 Task: Check the sale-to-list ratio of open concept kitchen in the last 5 years.
Action: Mouse moved to (1076, 266)
Screenshot: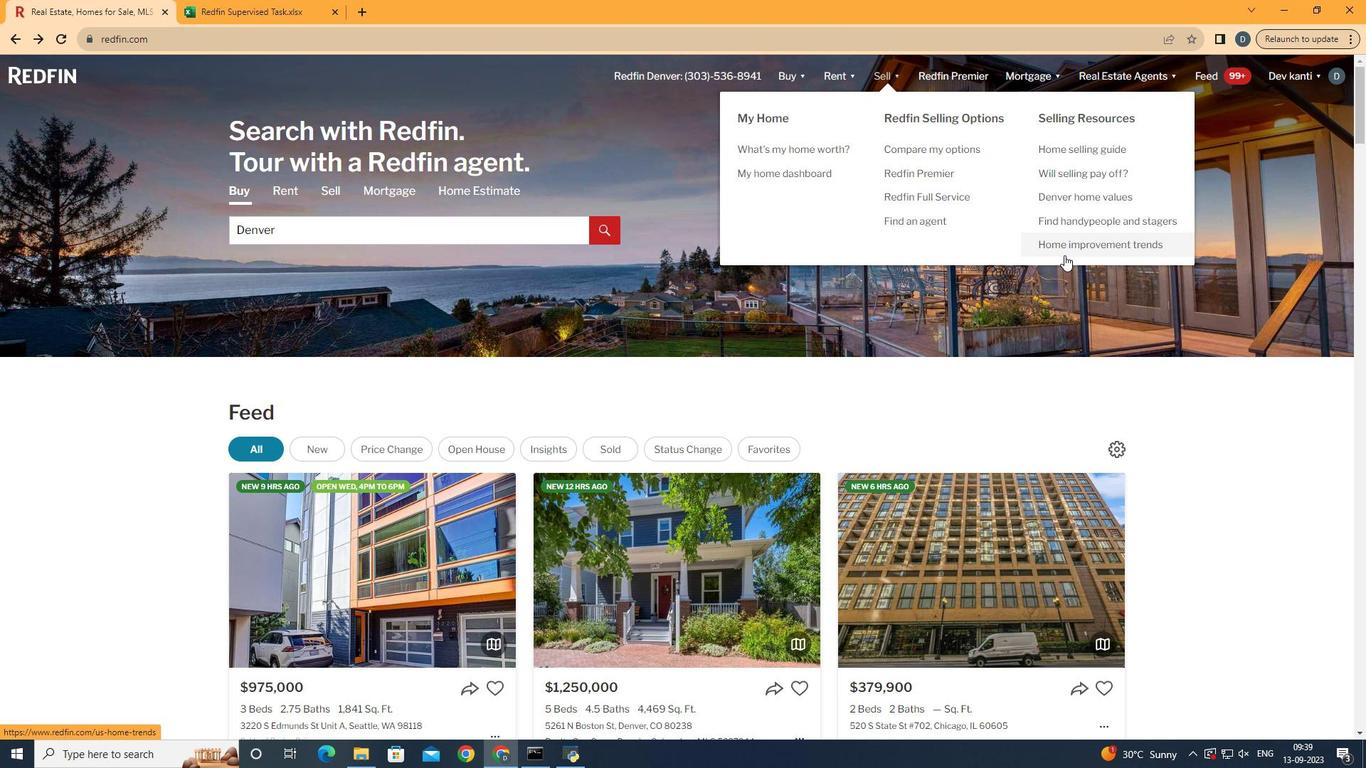 
Action: Mouse pressed left at (1076, 266)
Screenshot: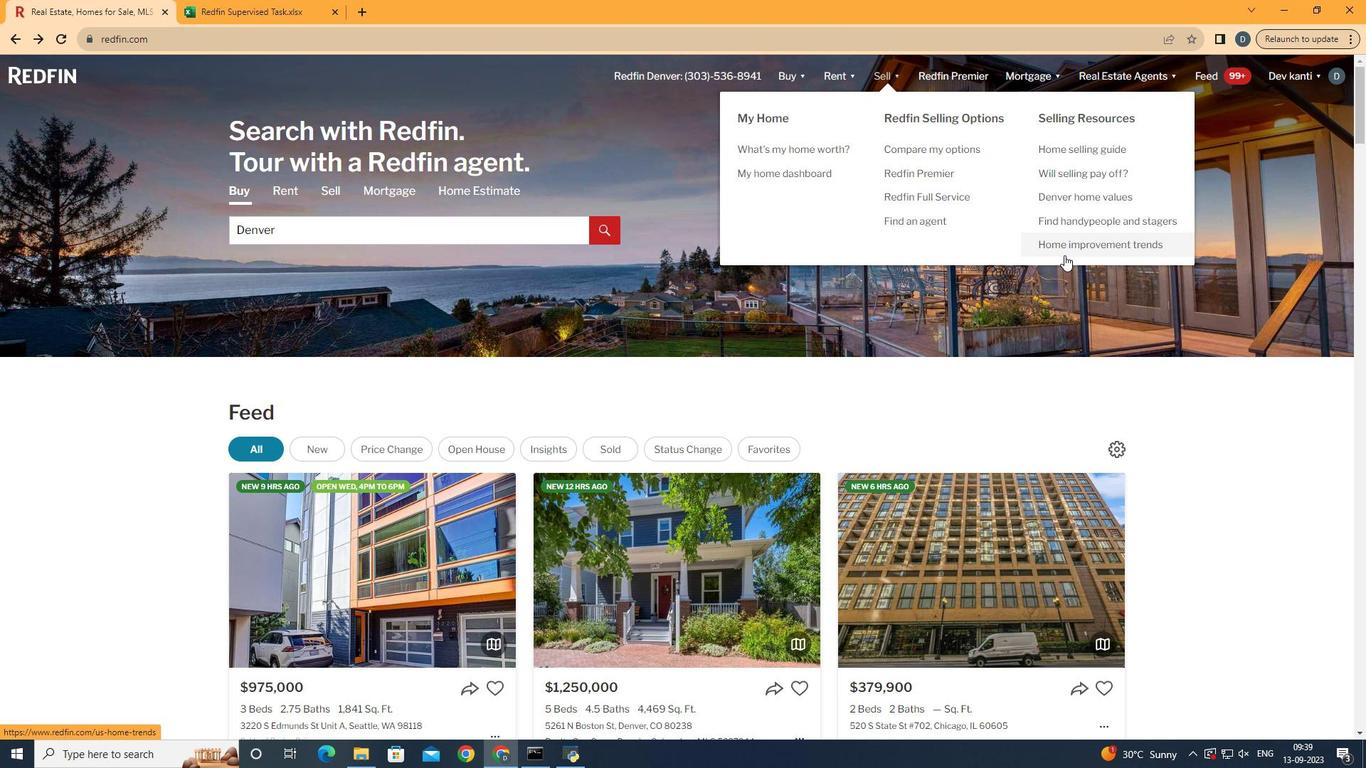 
Action: Mouse moved to (363, 281)
Screenshot: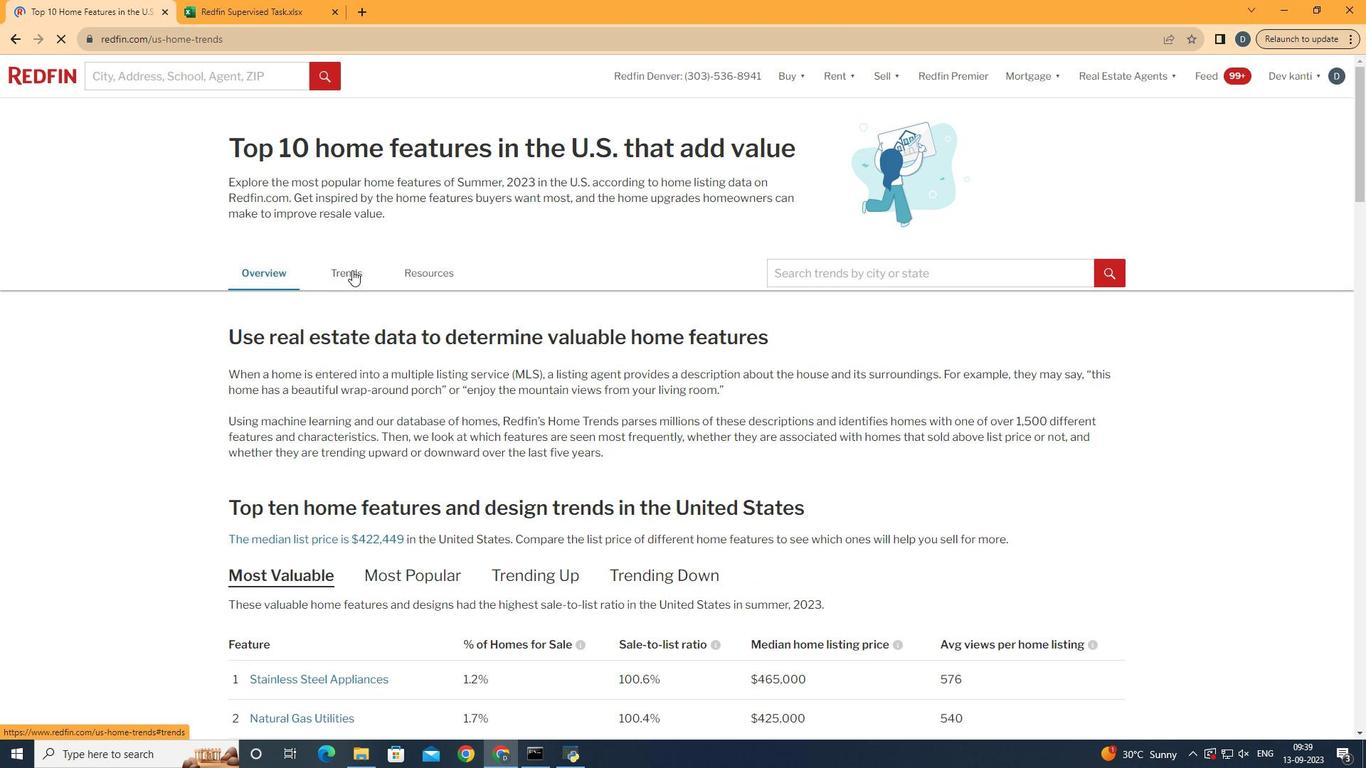
Action: Mouse pressed left at (363, 281)
Screenshot: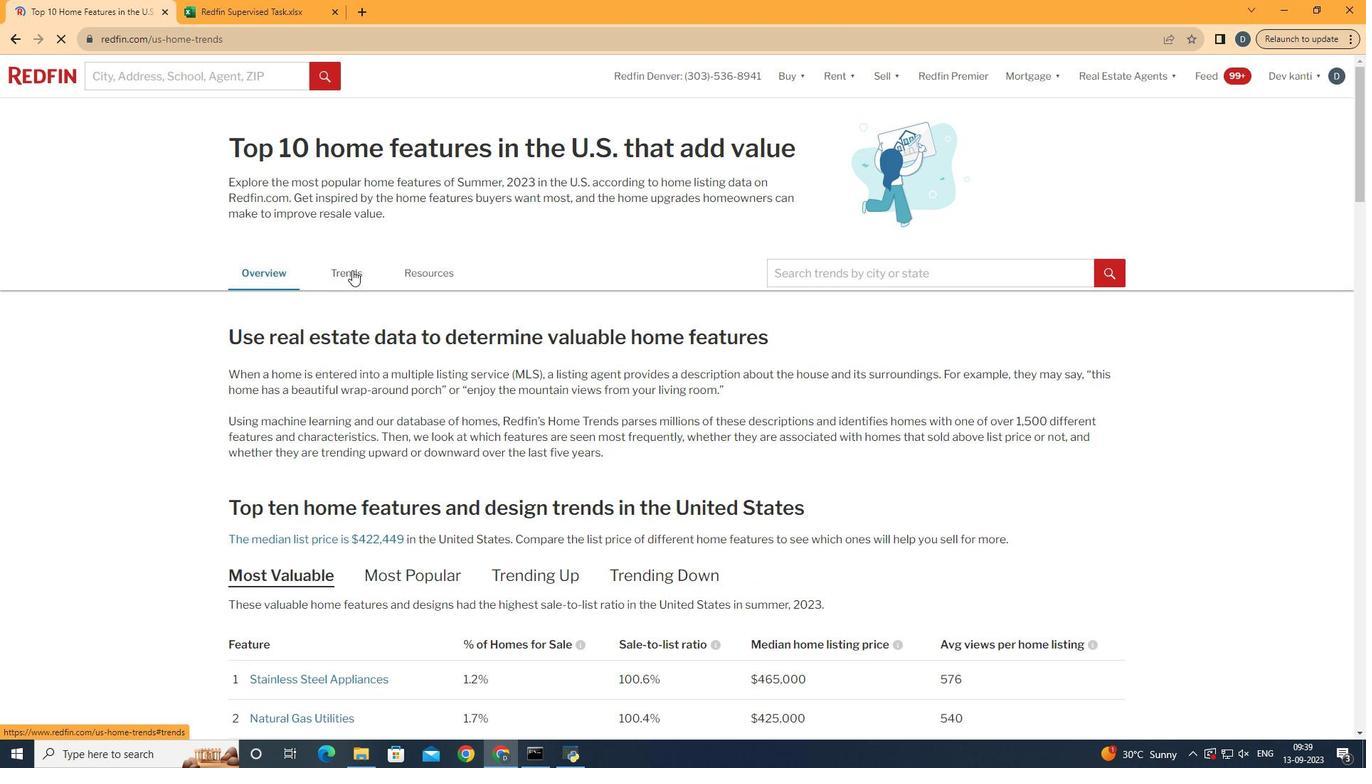 
Action: Mouse moved to (568, 408)
Screenshot: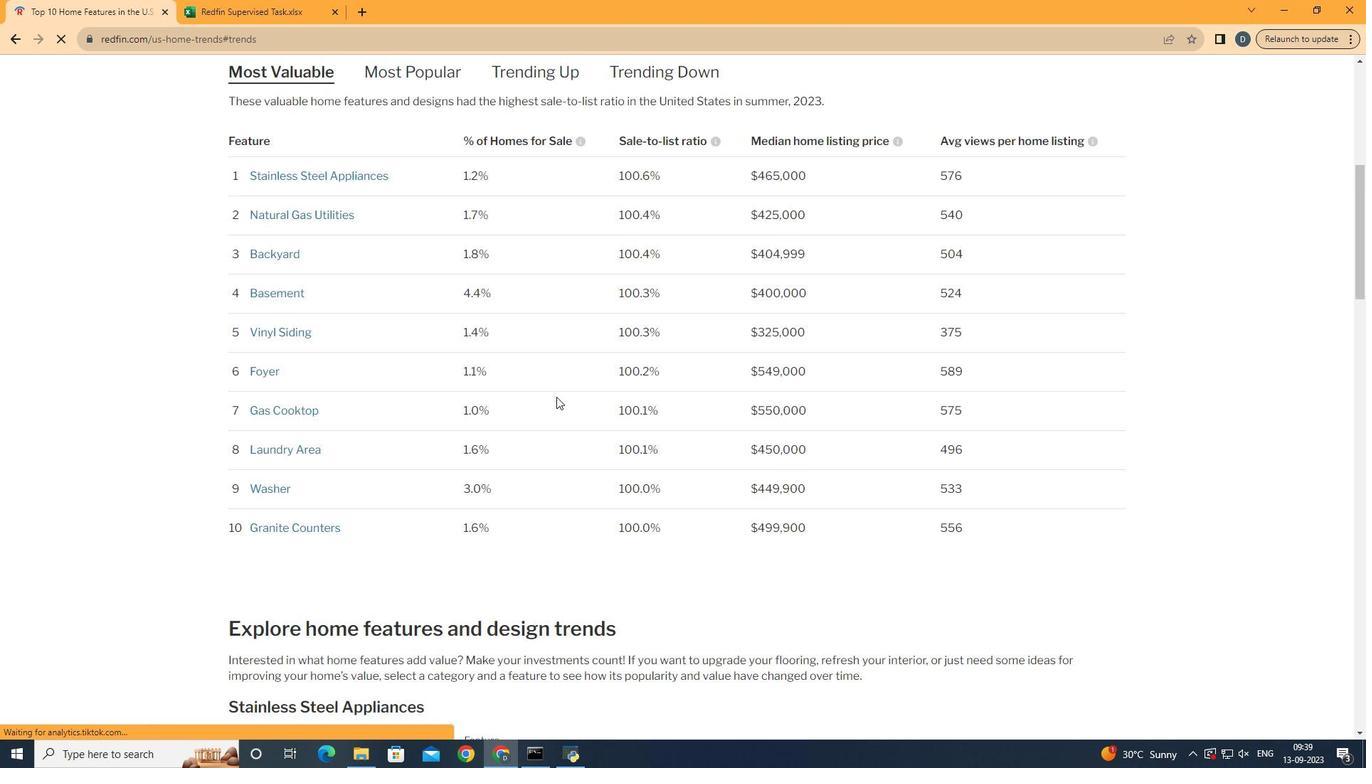 
Action: Mouse scrolled (568, 407) with delta (0, 0)
Screenshot: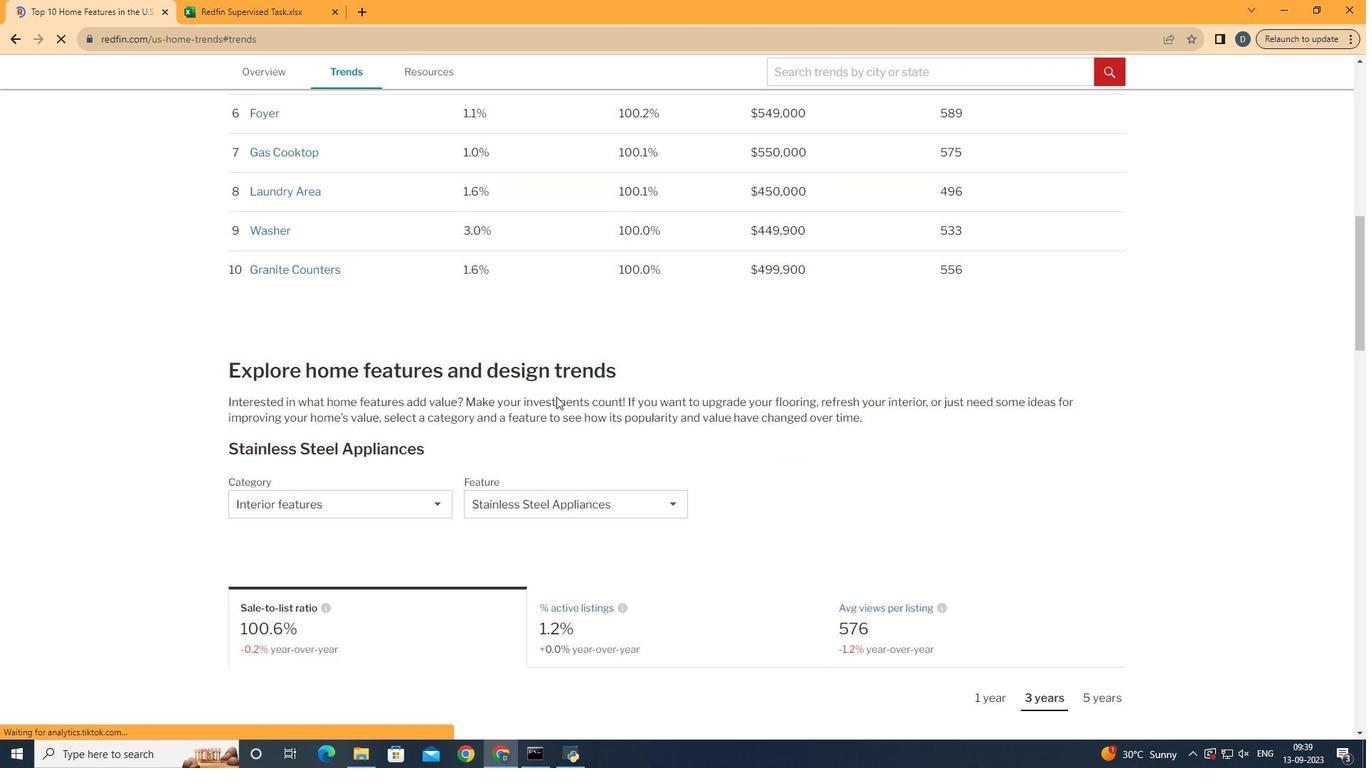 
Action: Mouse scrolled (568, 407) with delta (0, 0)
Screenshot: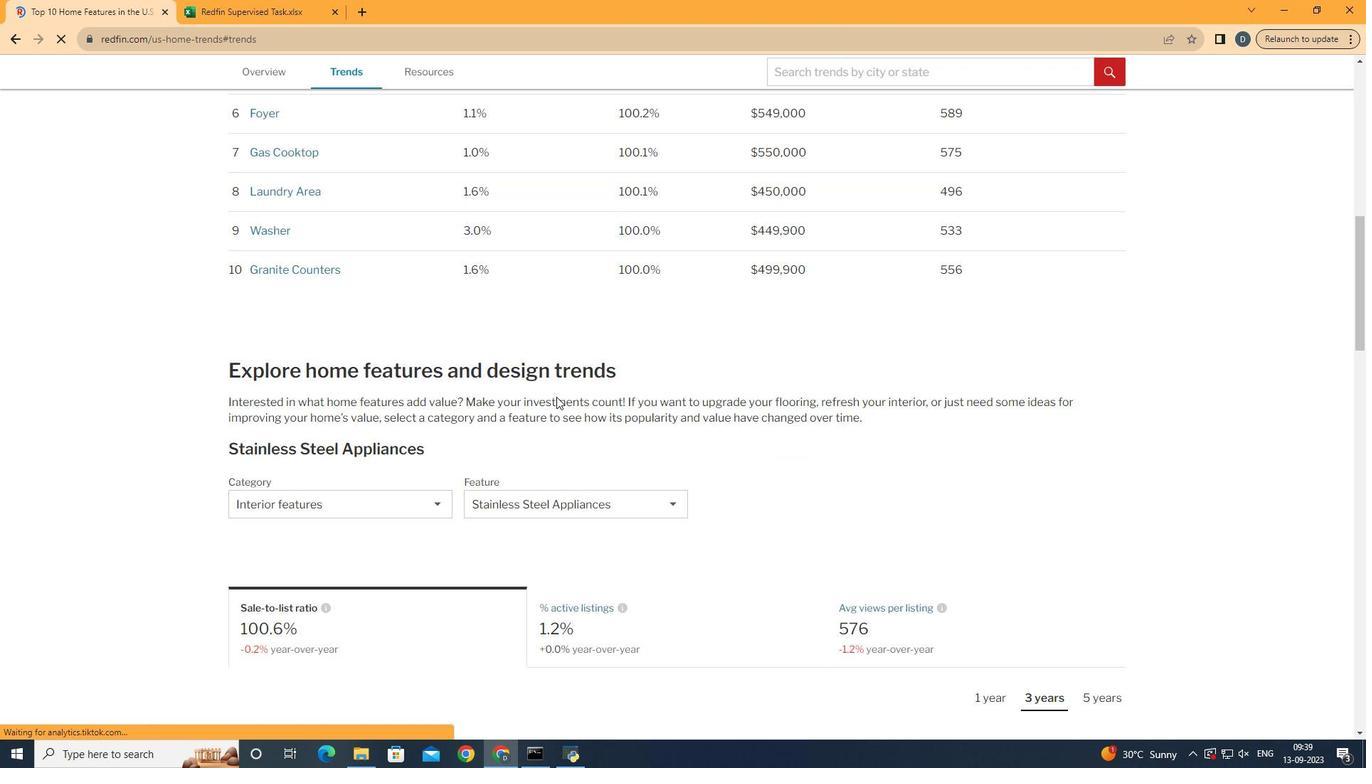 
Action: Mouse scrolled (568, 407) with delta (0, 0)
Screenshot: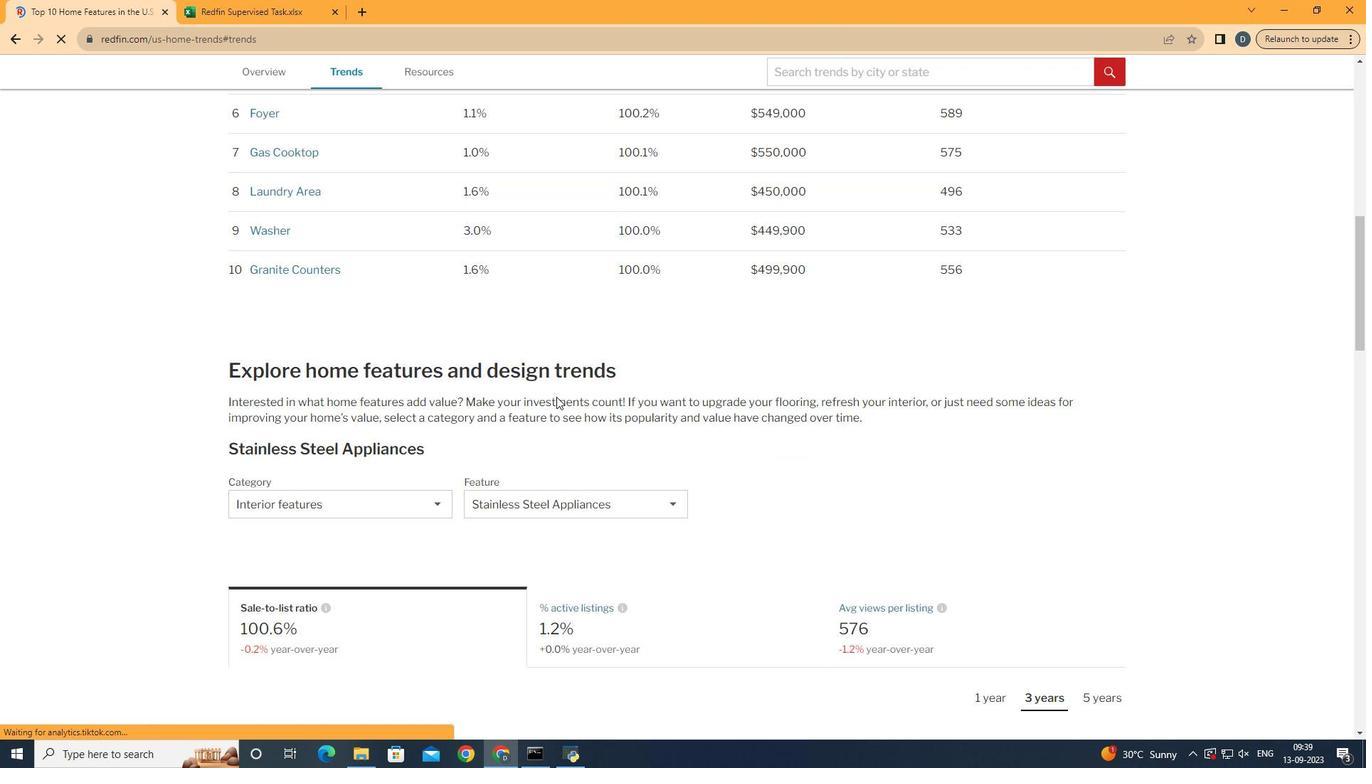 
Action: Mouse scrolled (568, 407) with delta (0, 0)
Screenshot: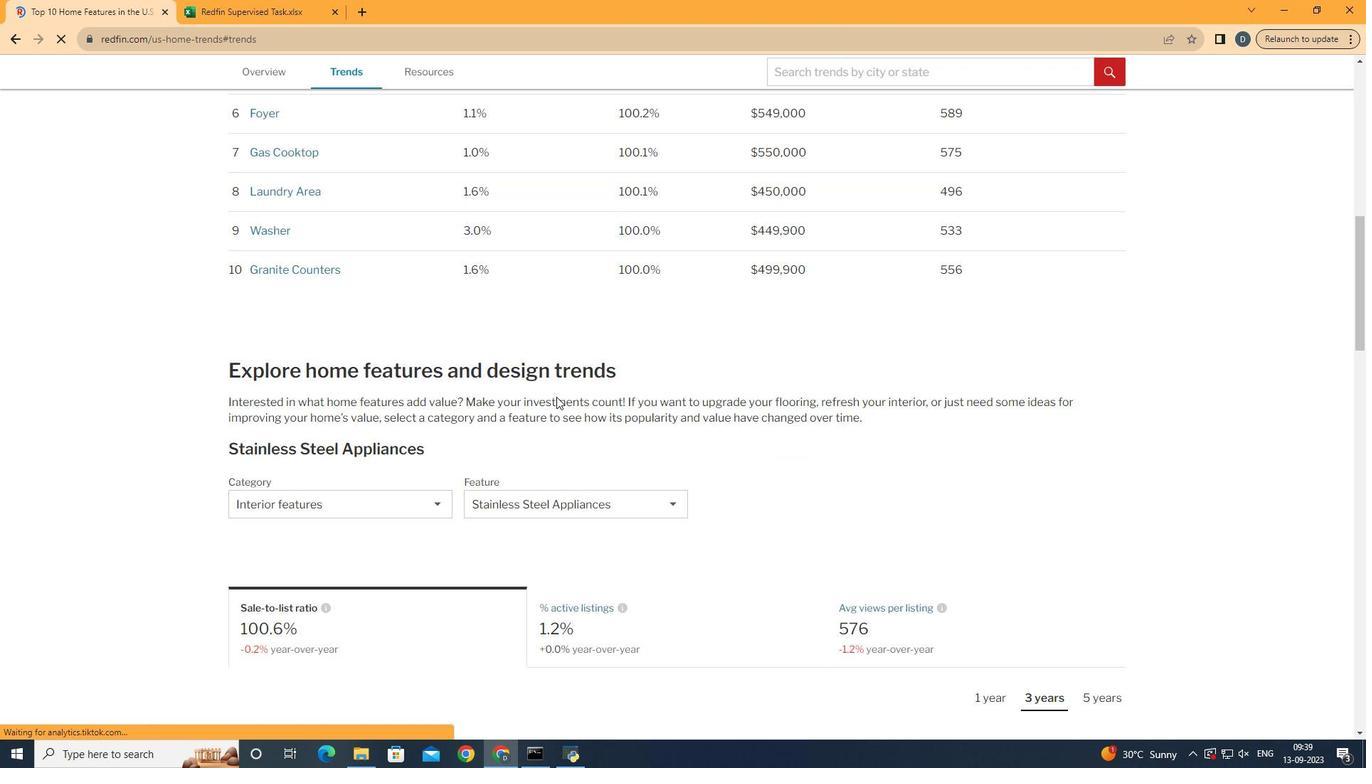 
Action: Mouse scrolled (568, 407) with delta (0, 0)
Screenshot: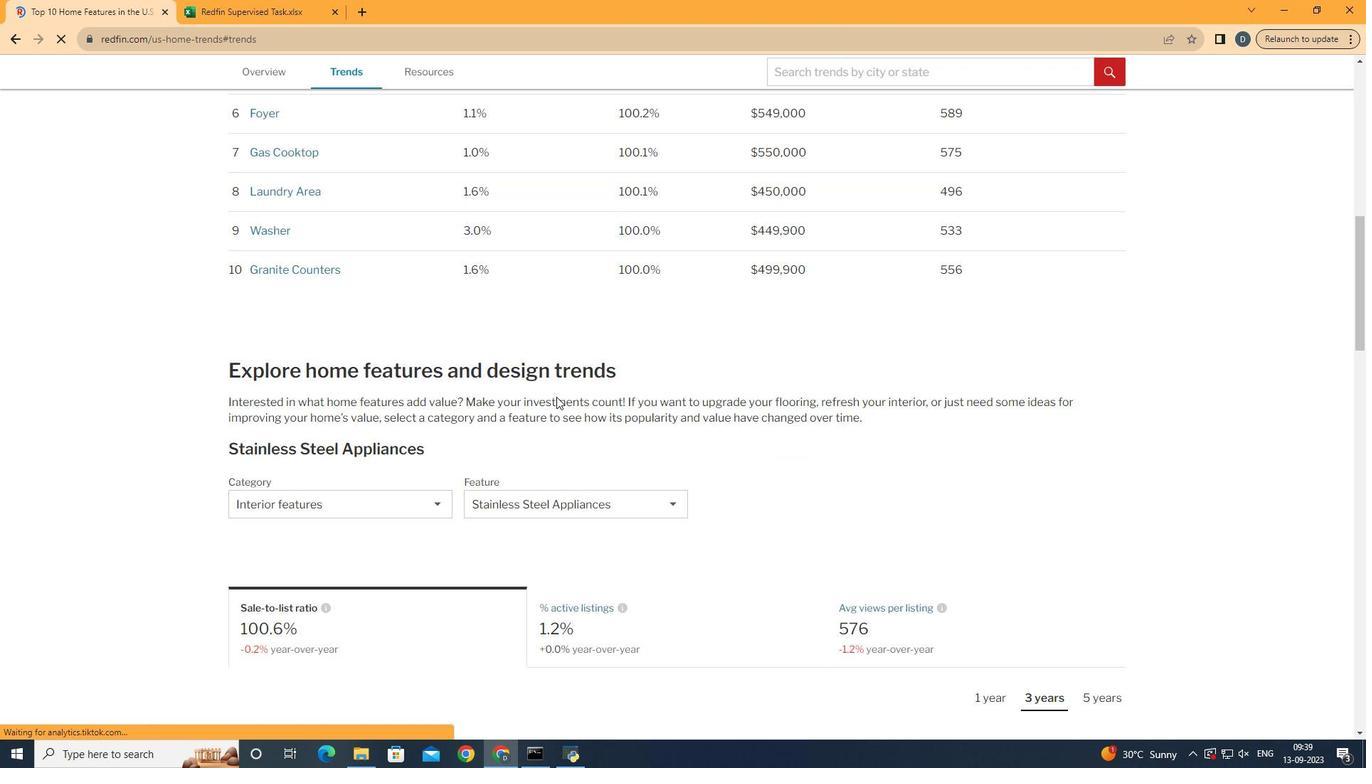 
Action: Mouse scrolled (568, 407) with delta (0, 0)
Screenshot: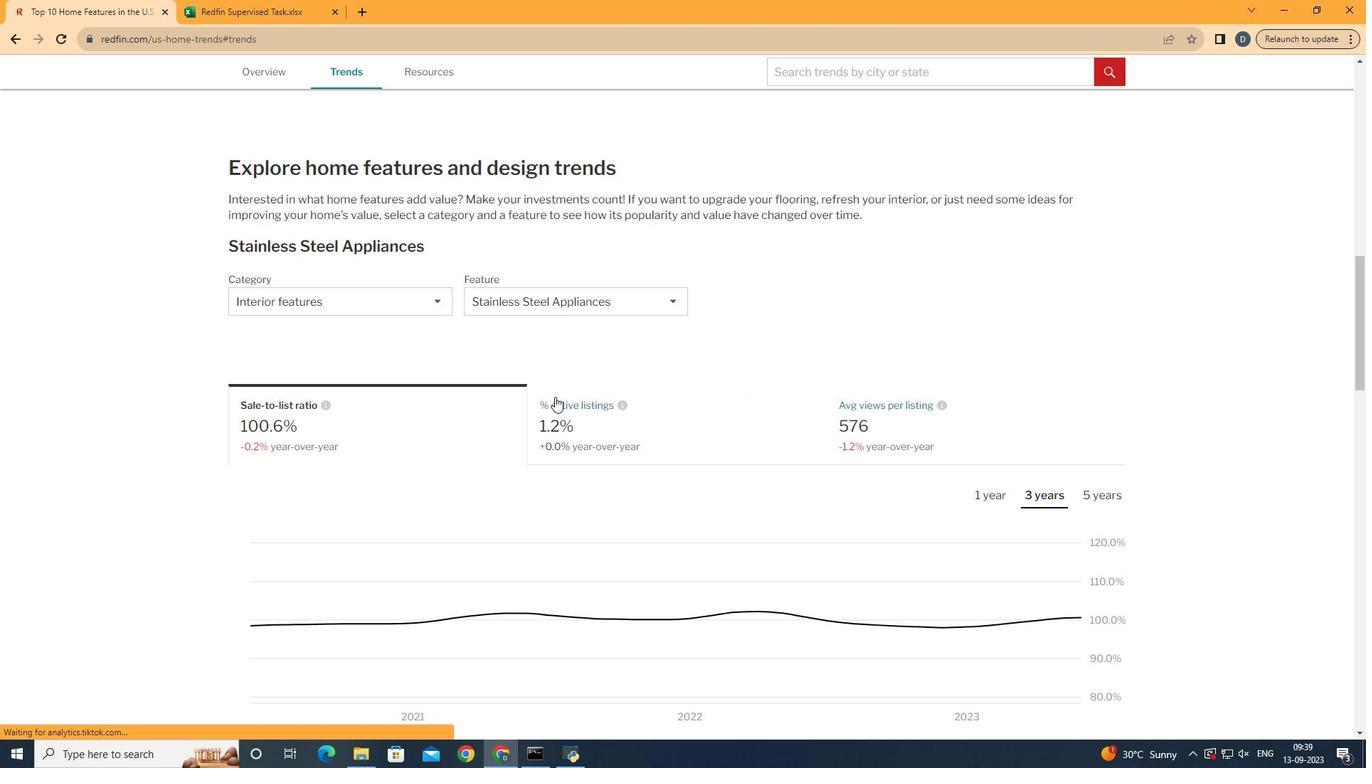 
Action: Mouse scrolled (568, 407) with delta (0, 0)
Screenshot: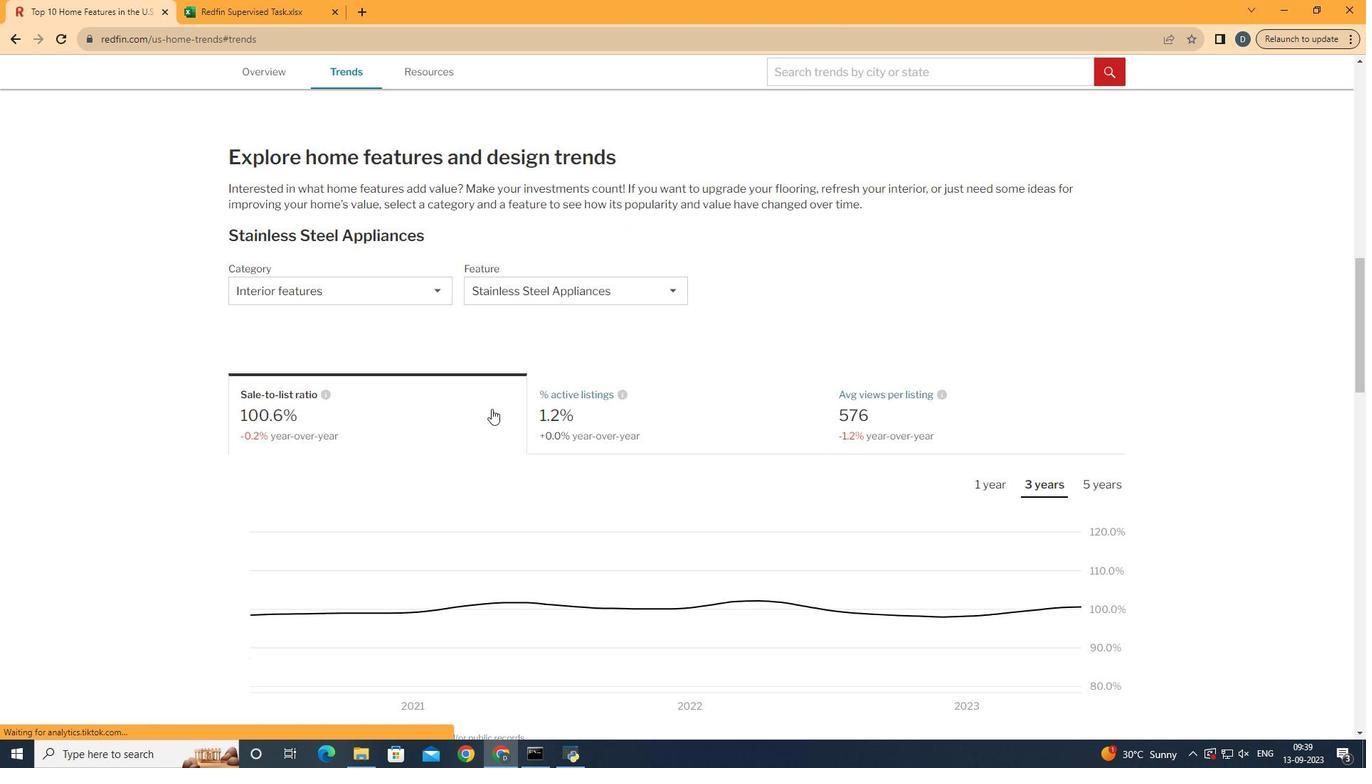 
Action: Mouse scrolled (568, 407) with delta (0, 0)
Screenshot: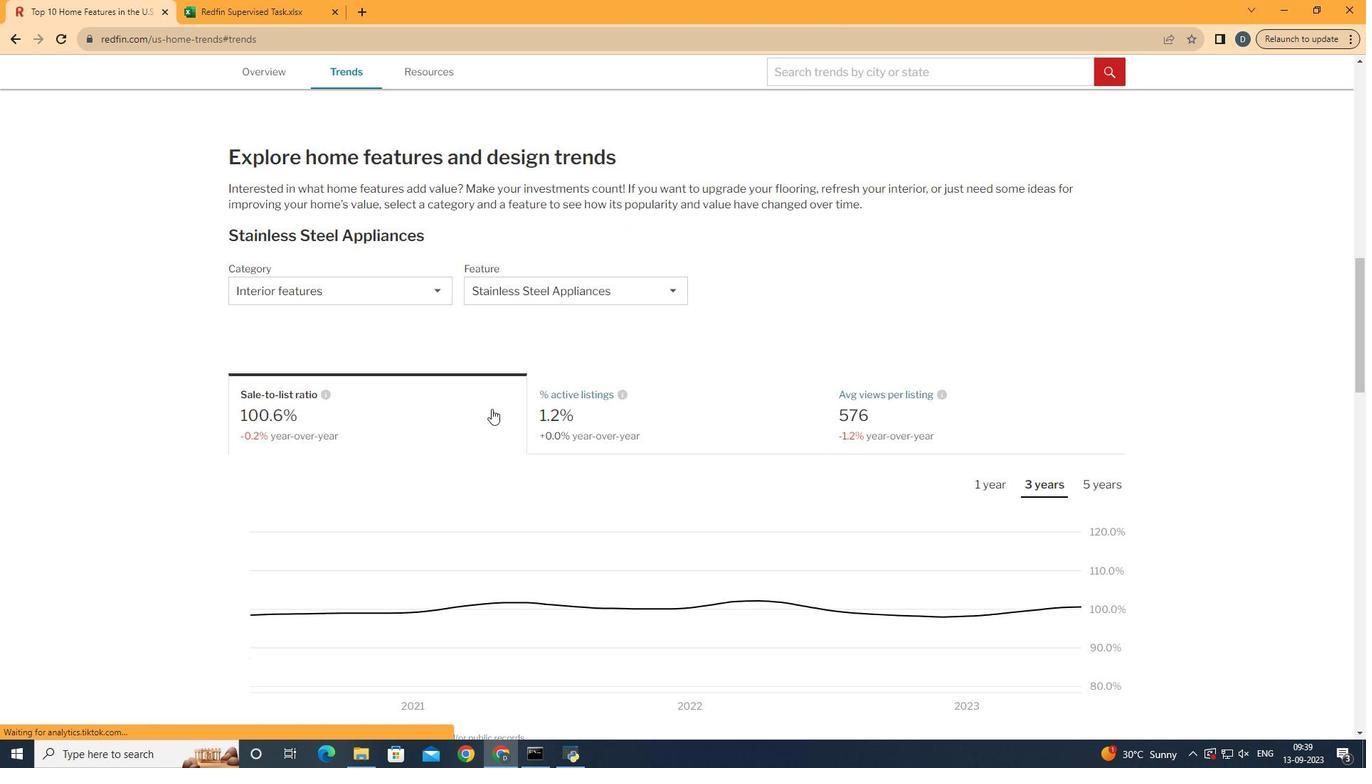 
Action: Mouse moved to (420, 295)
Screenshot: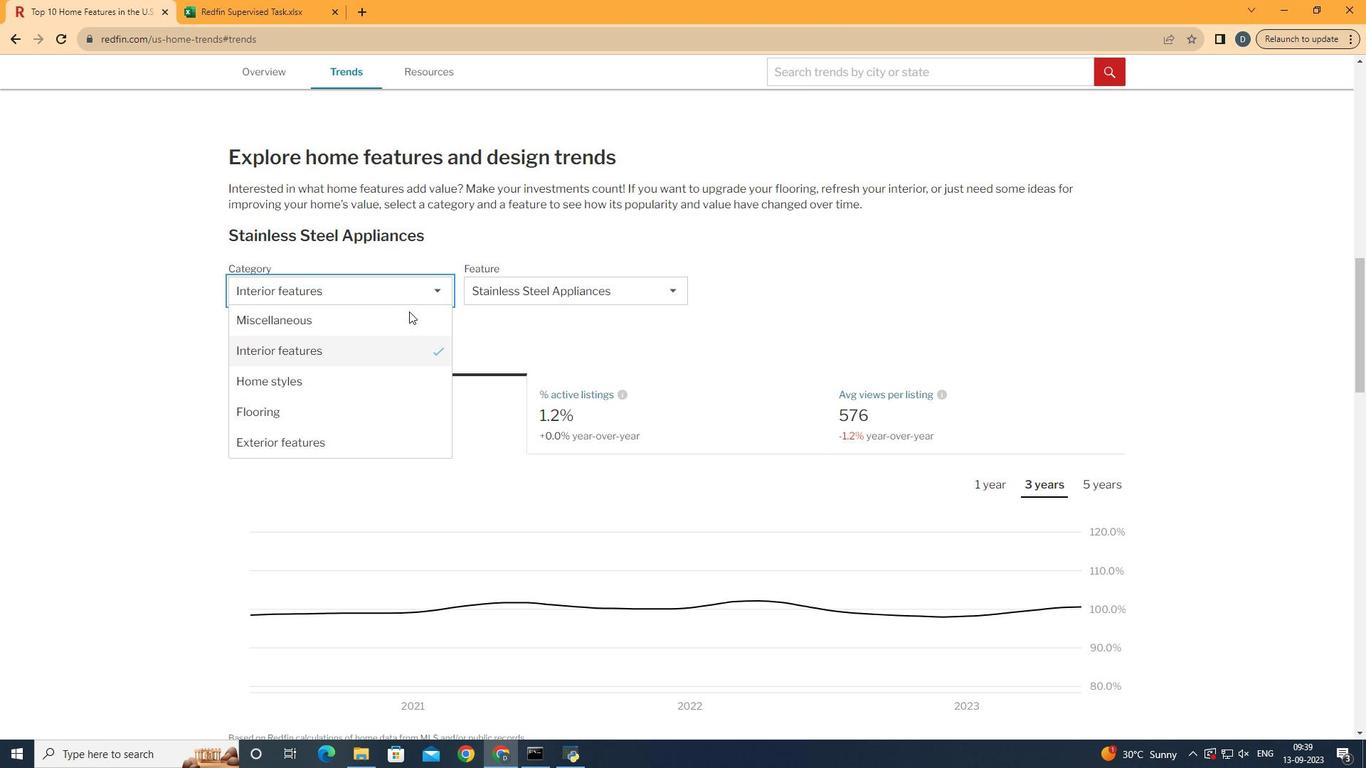 
Action: Mouse pressed left at (420, 295)
Screenshot: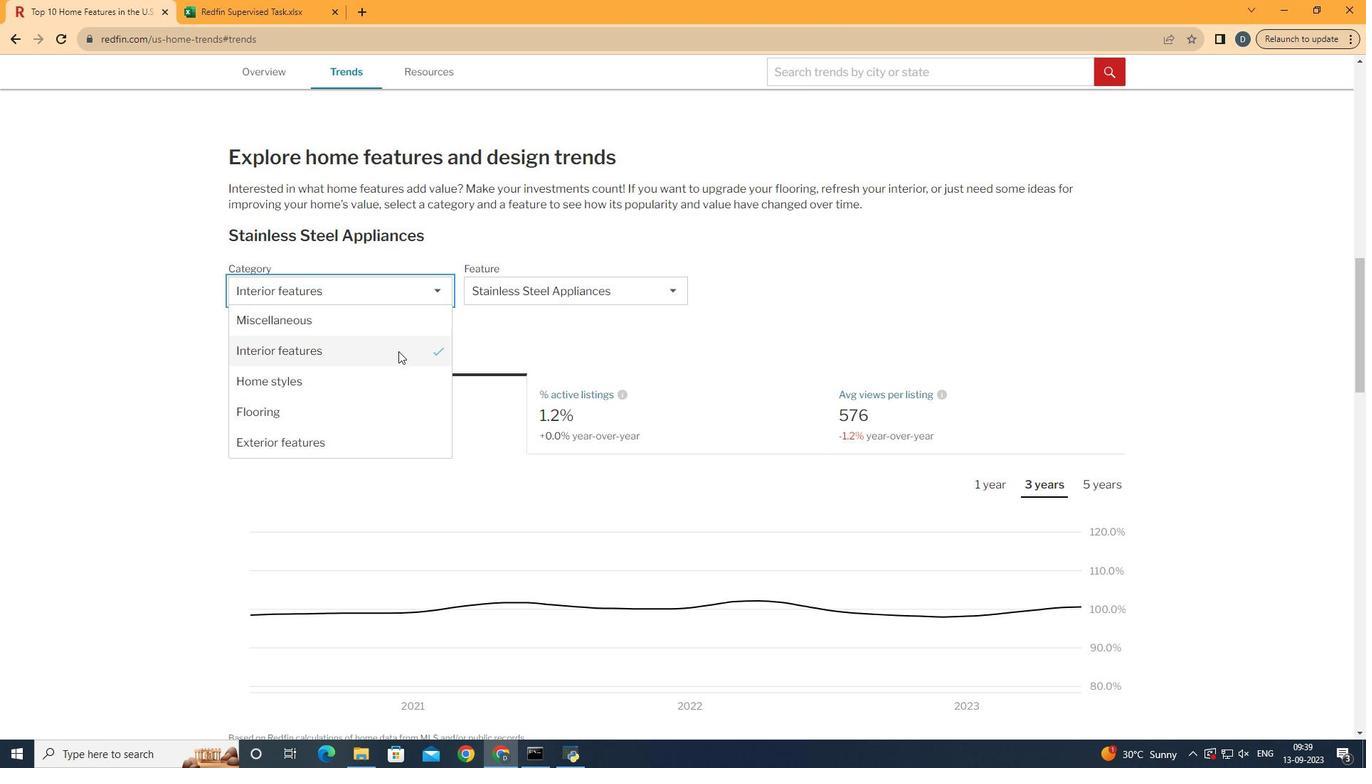 
Action: Mouse moved to (407, 375)
Screenshot: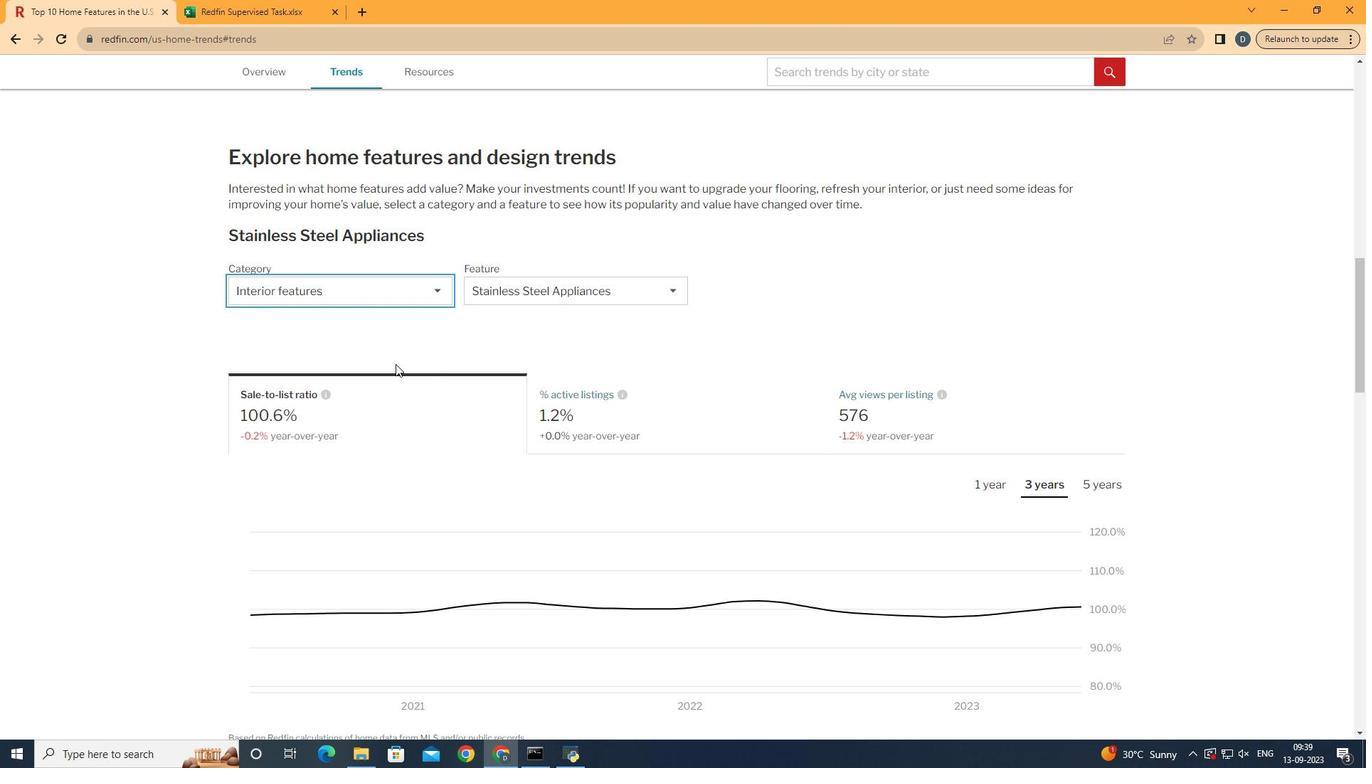 
Action: Mouse pressed left at (407, 375)
Screenshot: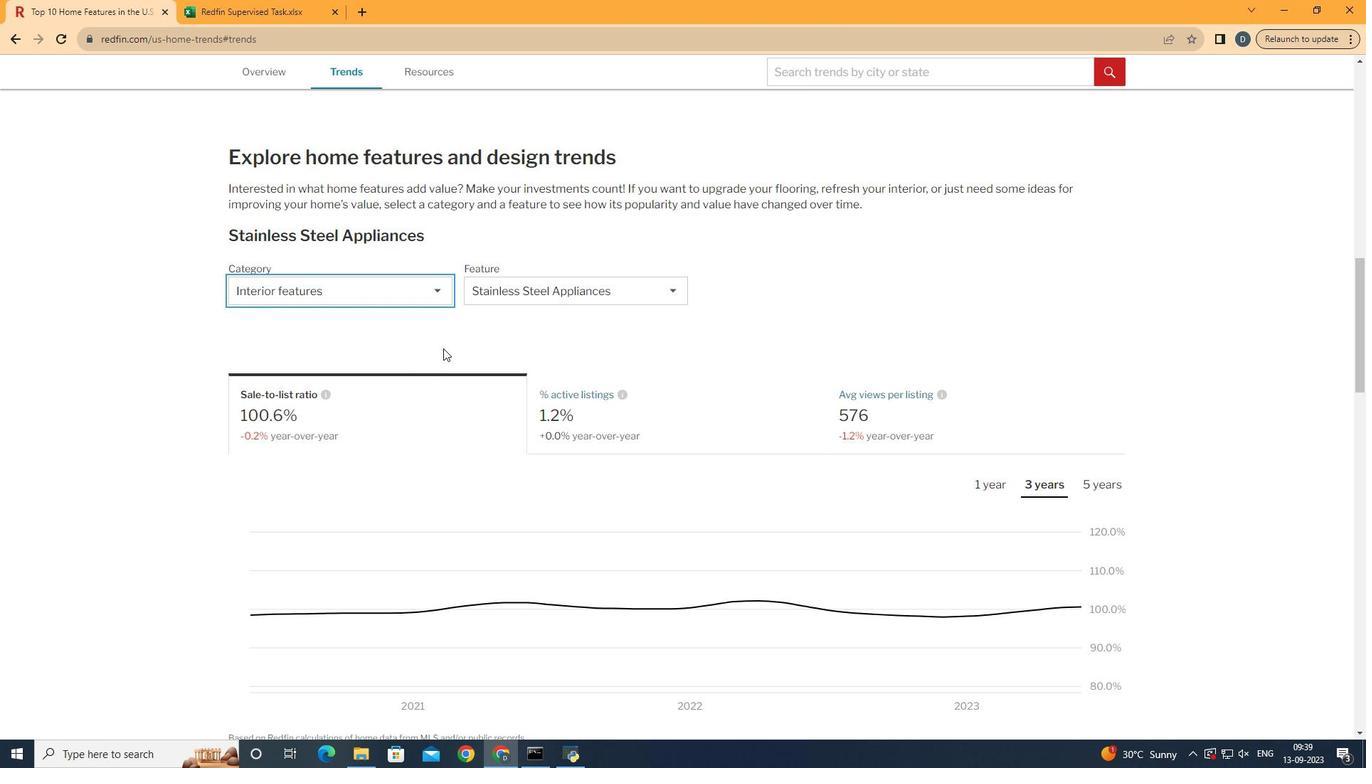 
Action: Mouse moved to (571, 313)
Screenshot: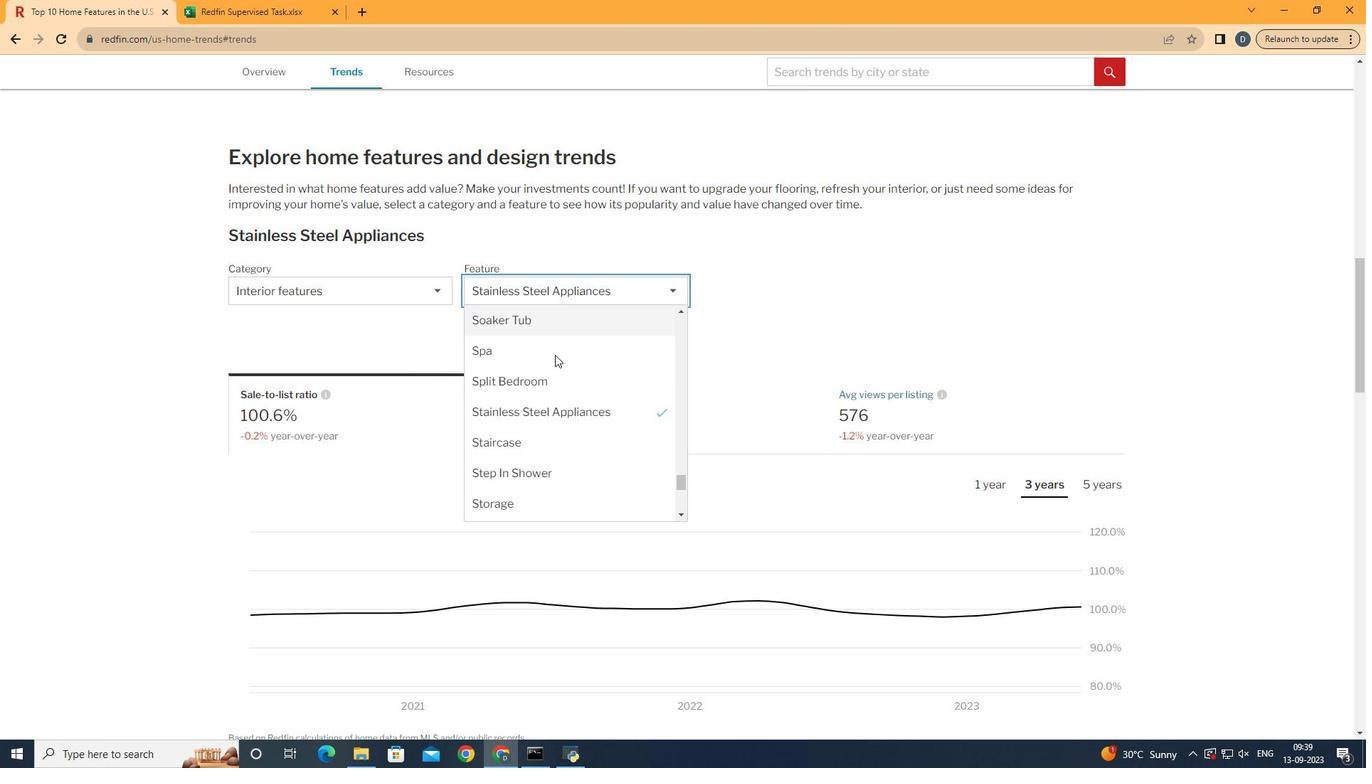 
Action: Mouse pressed left at (571, 313)
Screenshot: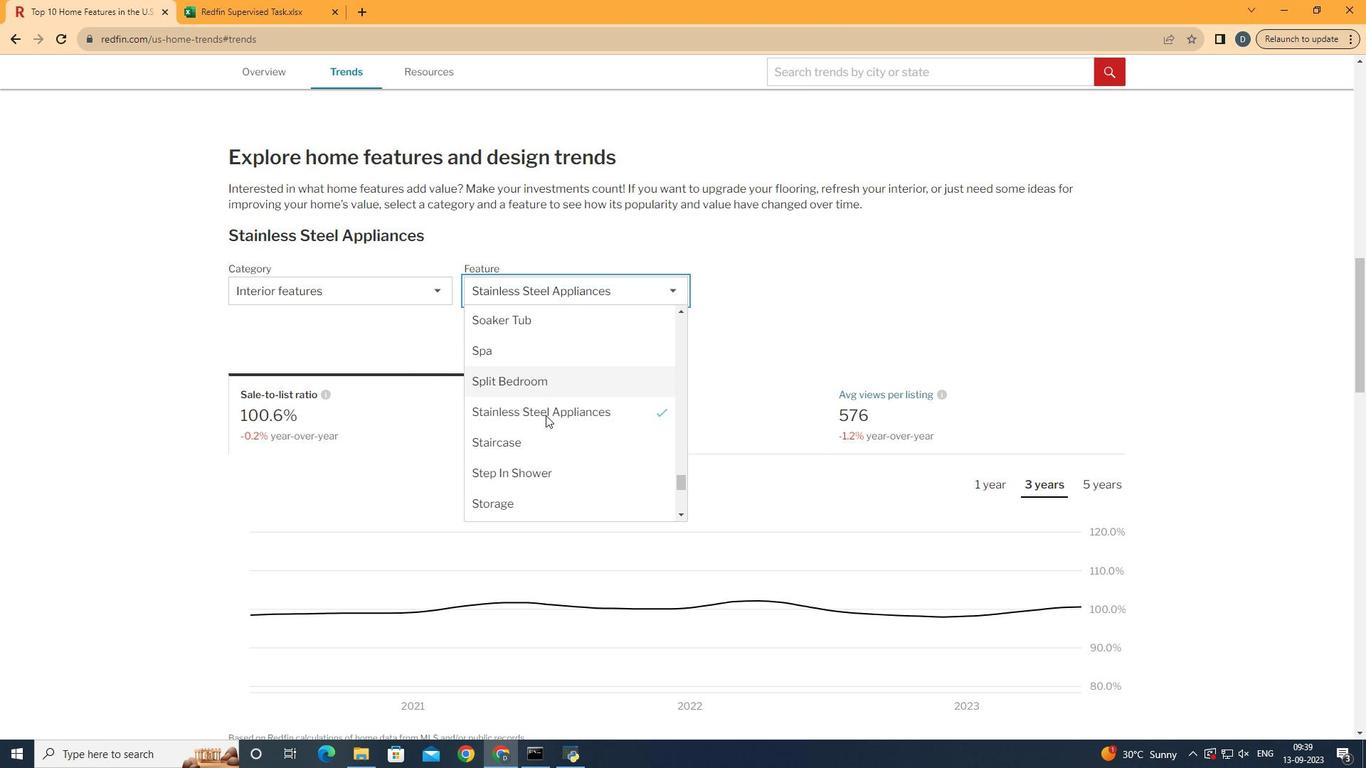 
Action: Mouse moved to (558, 436)
Screenshot: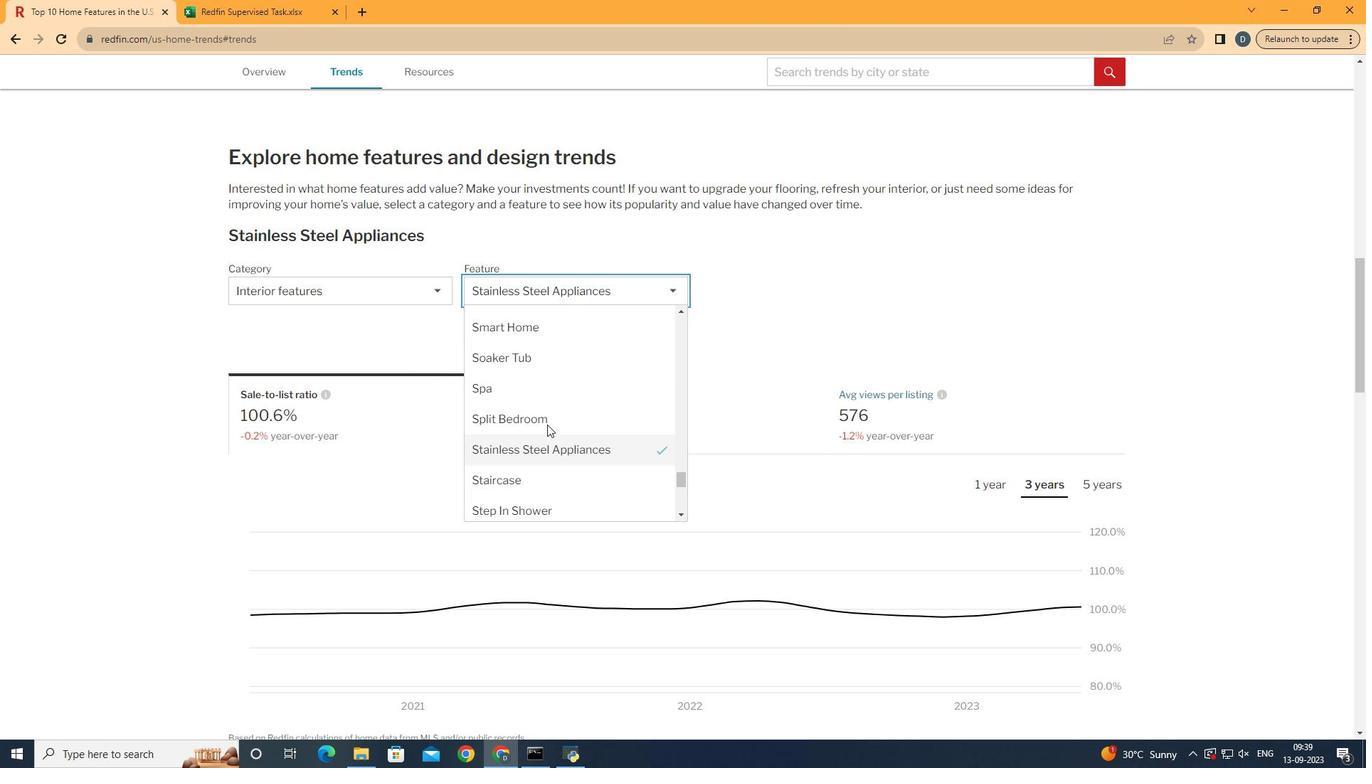 
Action: Mouse scrolled (558, 437) with delta (0, 0)
Screenshot: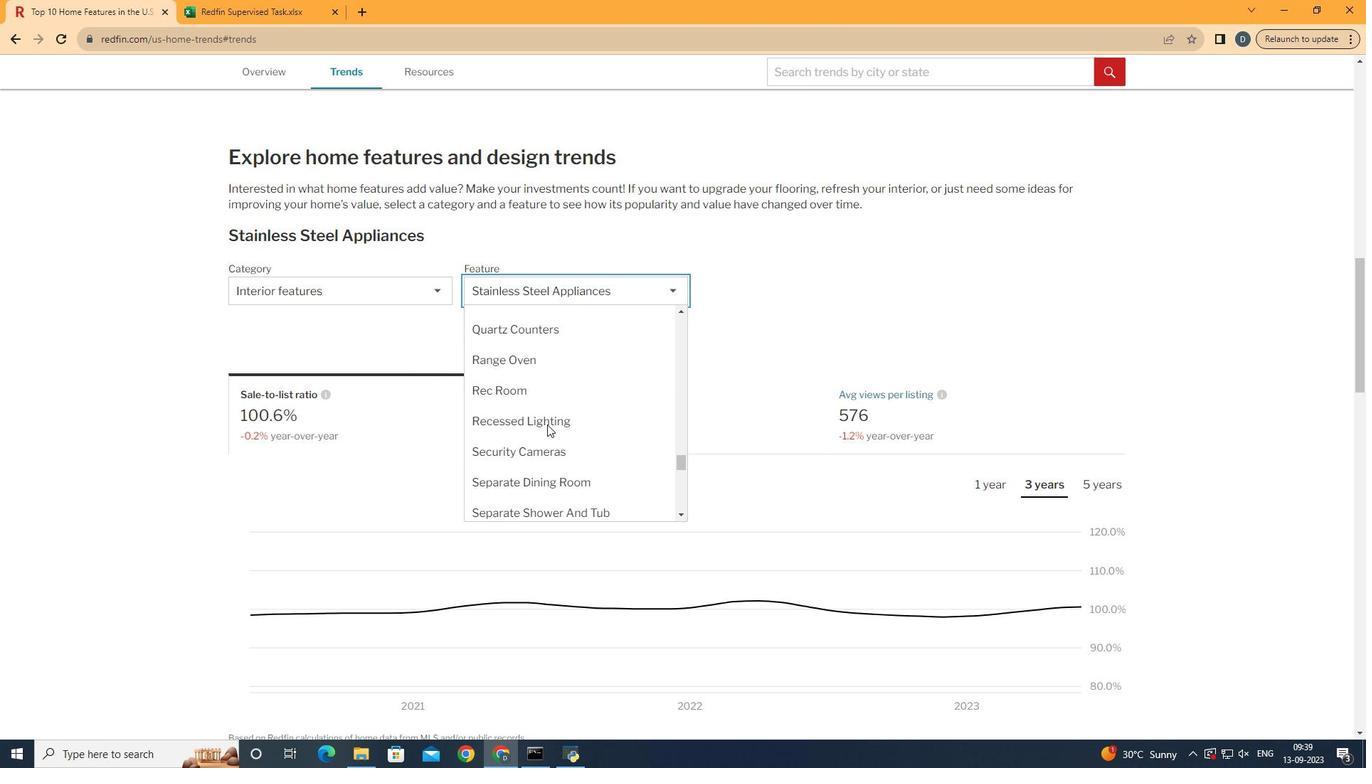 
Action: Mouse scrolled (558, 437) with delta (0, 0)
Screenshot: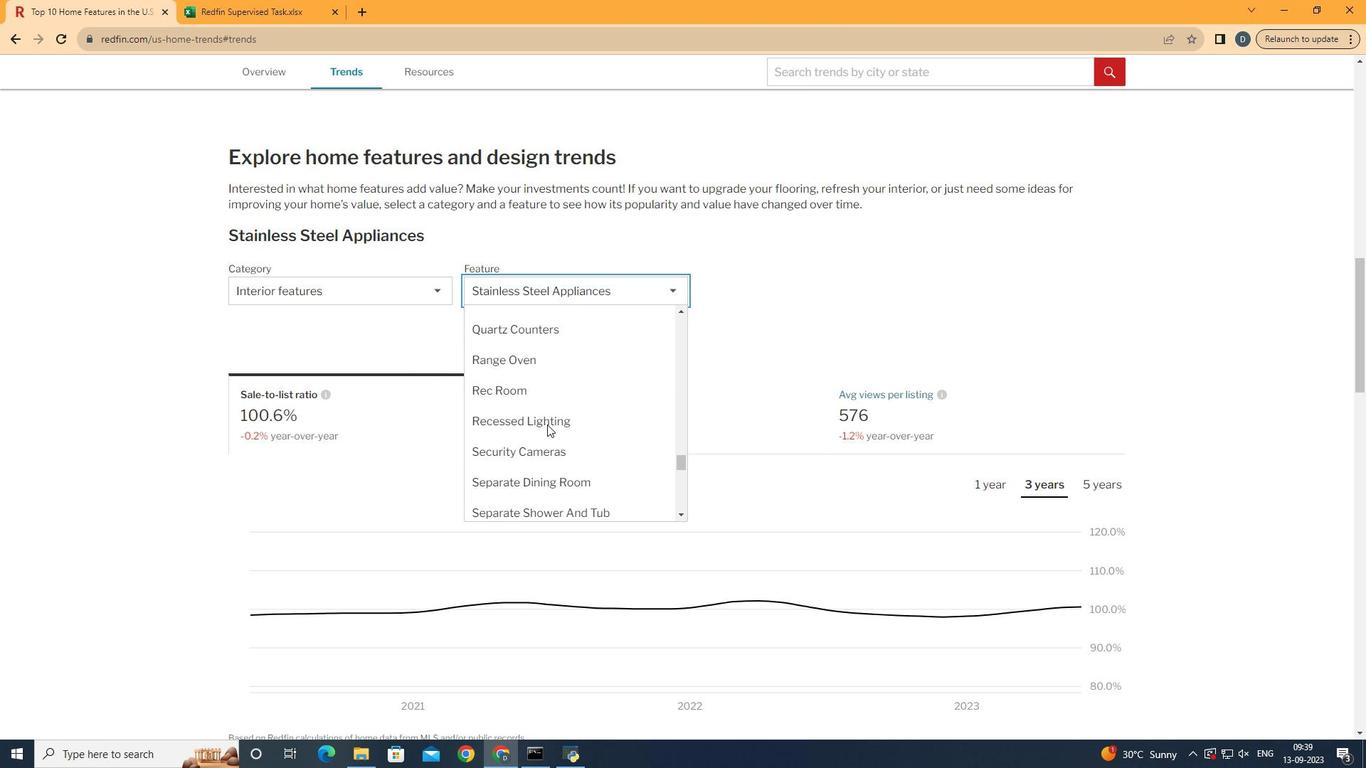 
Action: Mouse scrolled (558, 437) with delta (0, 0)
Screenshot: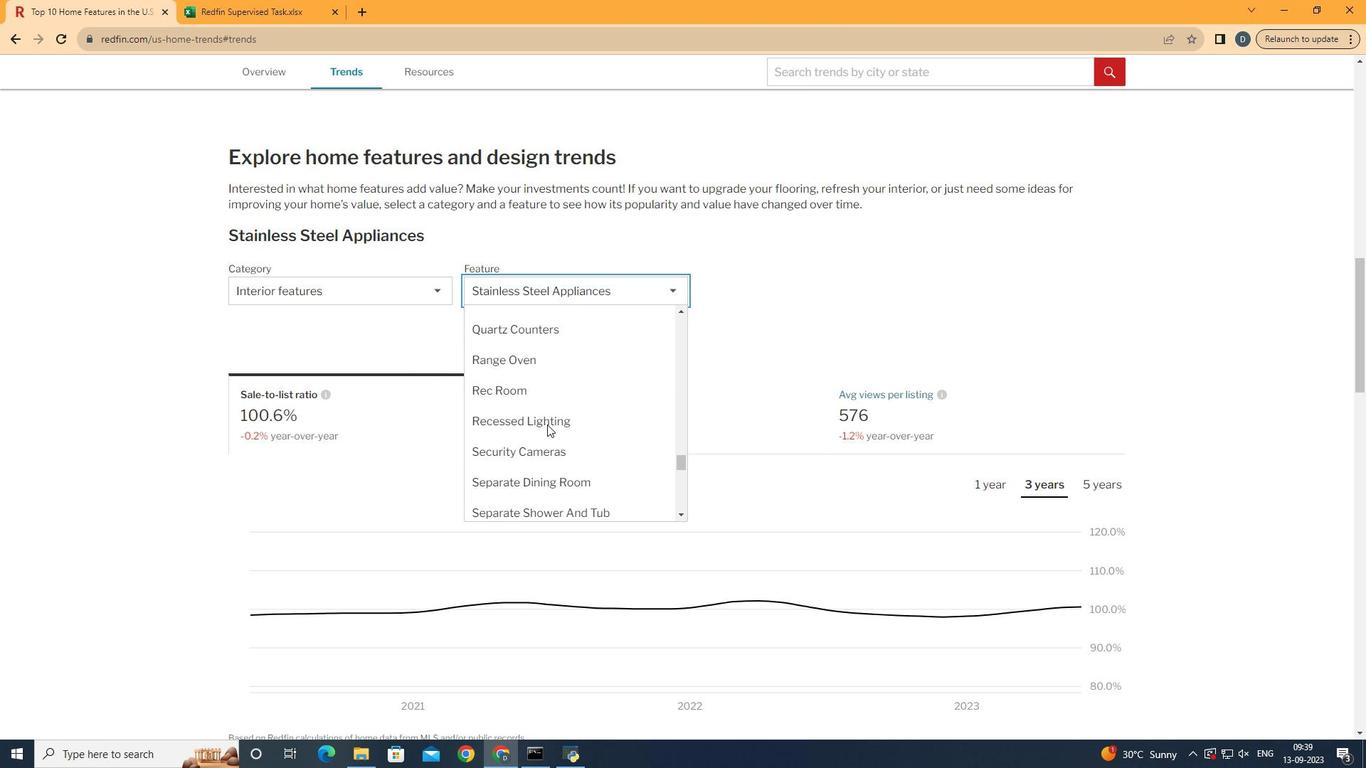 
Action: Mouse scrolled (558, 437) with delta (0, 0)
Screenshot: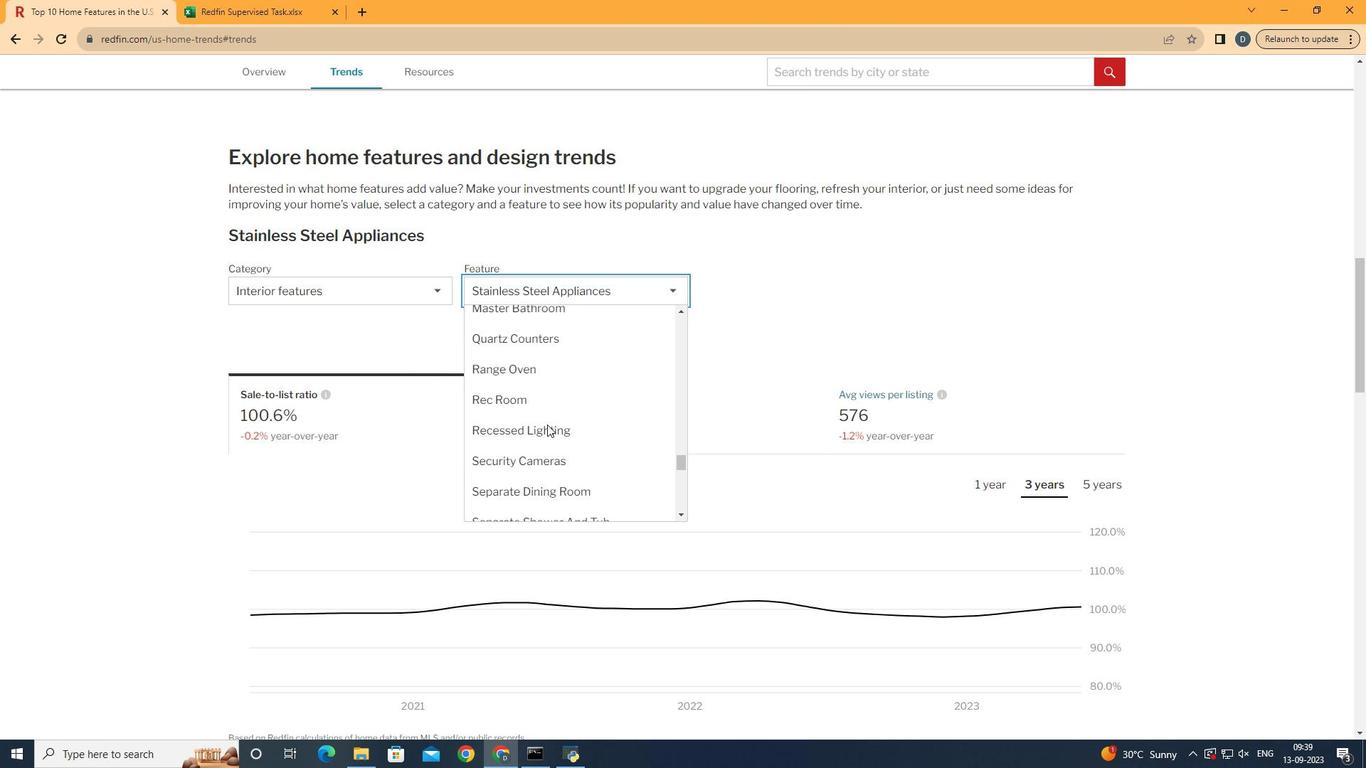 
Action: Mouse scrolled (558, 437) with delta (0, 0)
Screenshot: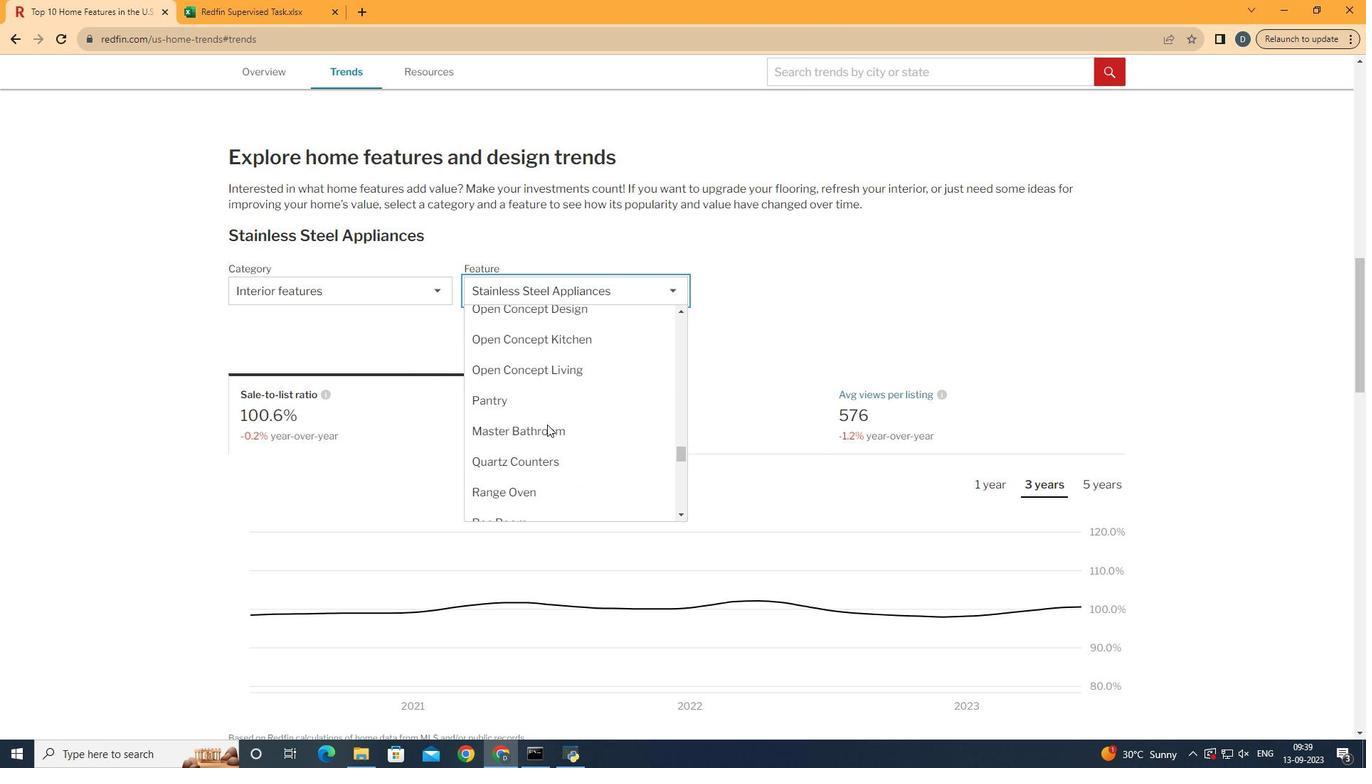 
Action: Mouse scrolled (558, 437) with delta (0, 0)
Screenshot: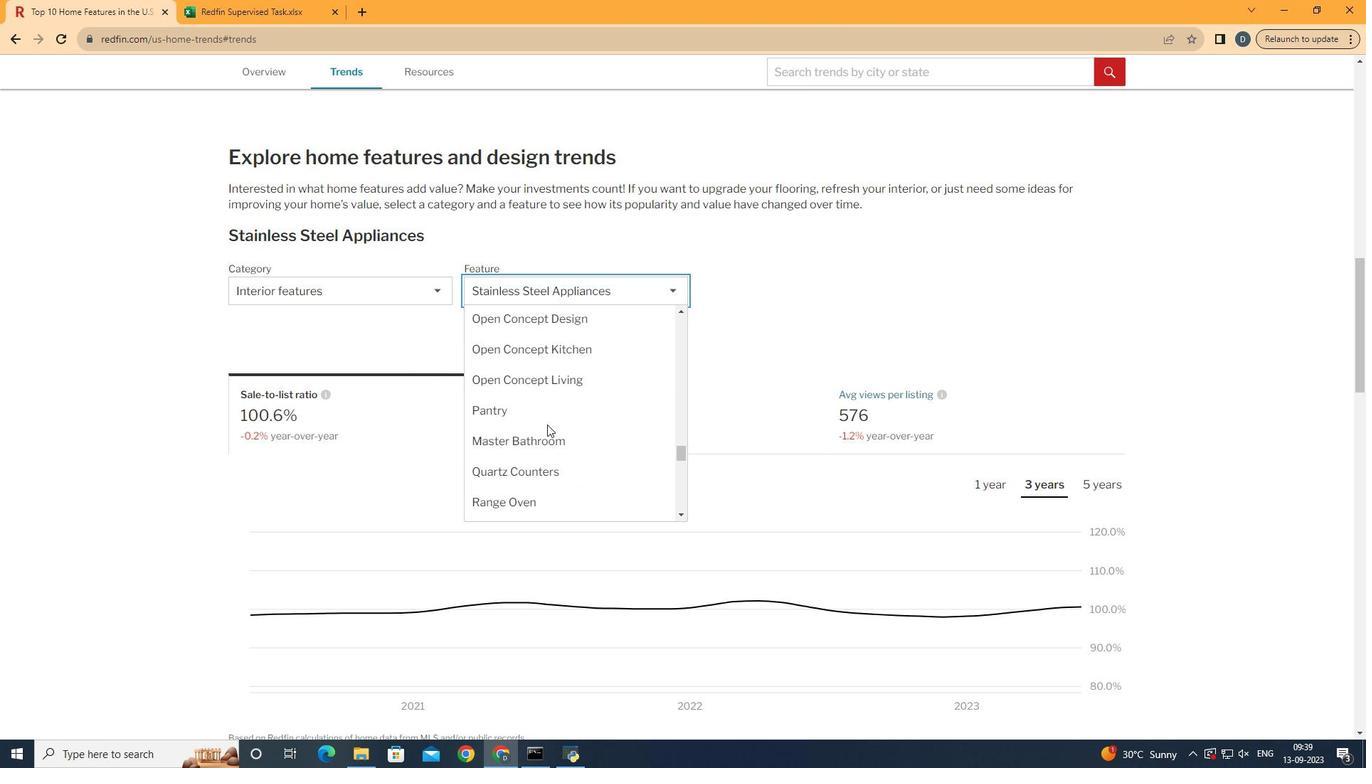 
Action: Mouse scrolled (558, 437) with delta (0, 0)
Screenshot: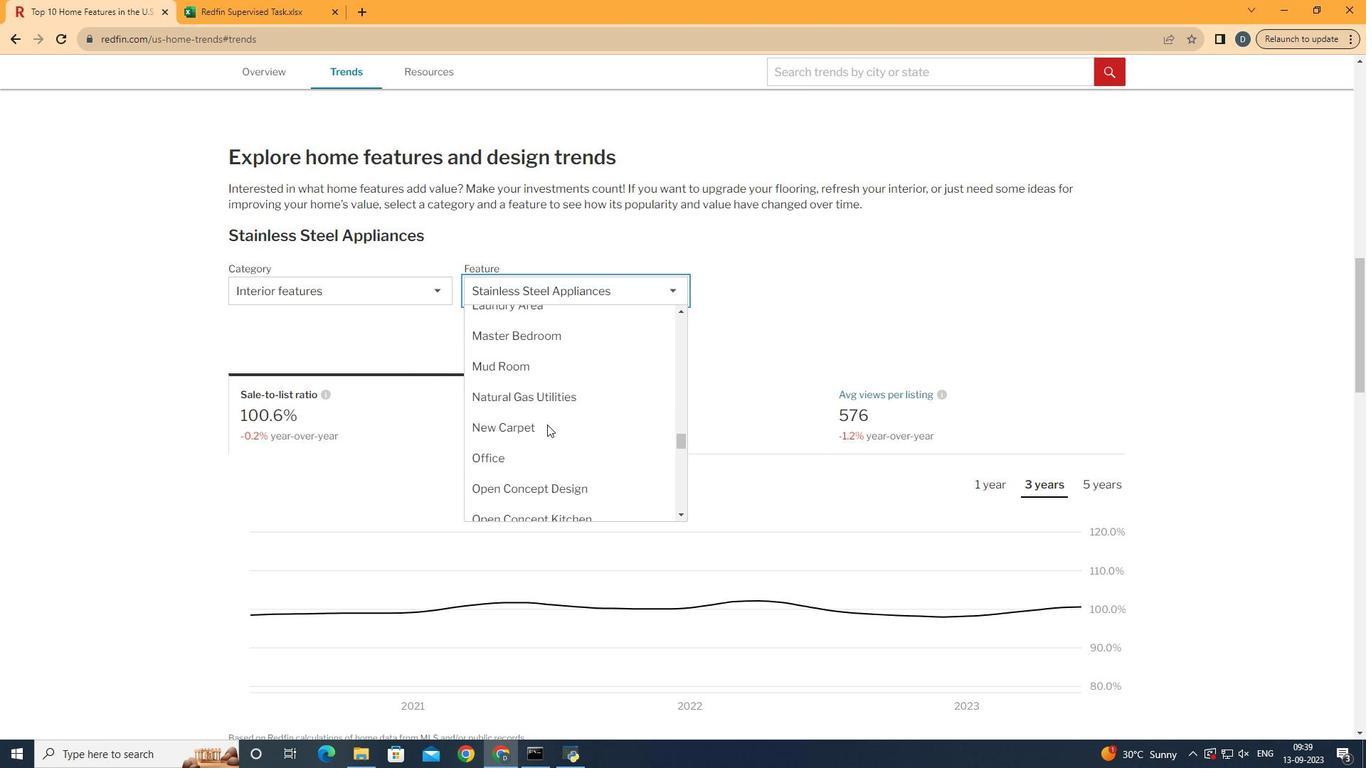 
Action: Mouse scrolled (558, 437) with delta (0, 0)
Screenshot: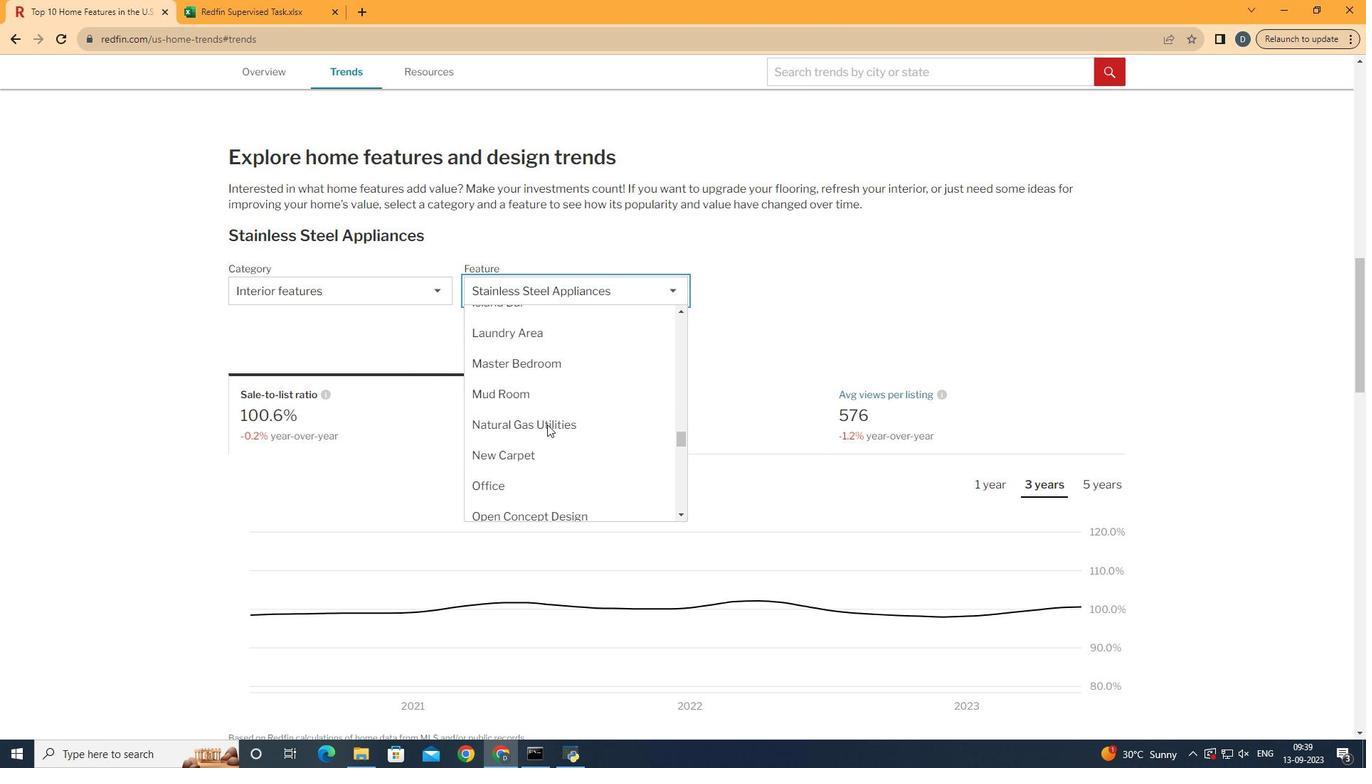 
Action: Mouse scrolled (558, 437) with delta (0, 0)
Screenshot: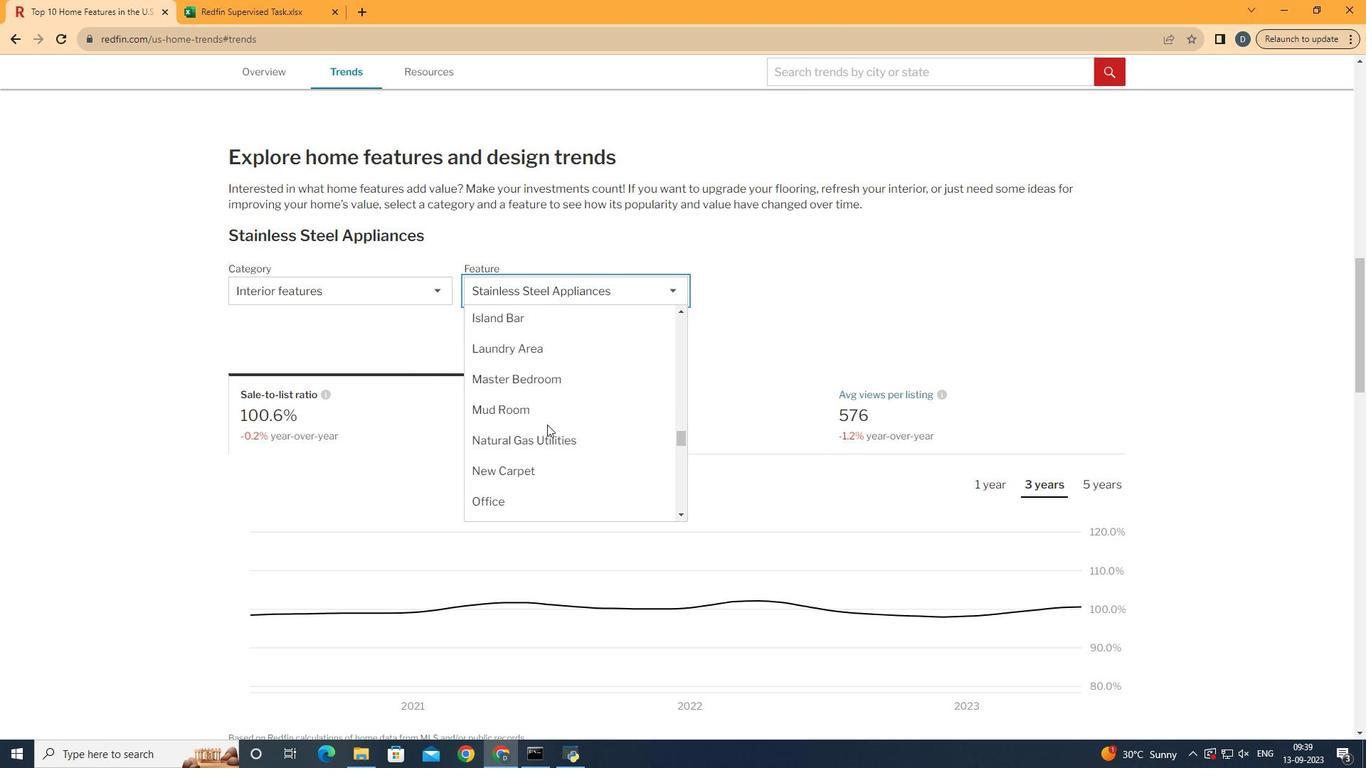 
Action: Mouse scrolled (558, 435) with delta (0, 0)
Screenshot: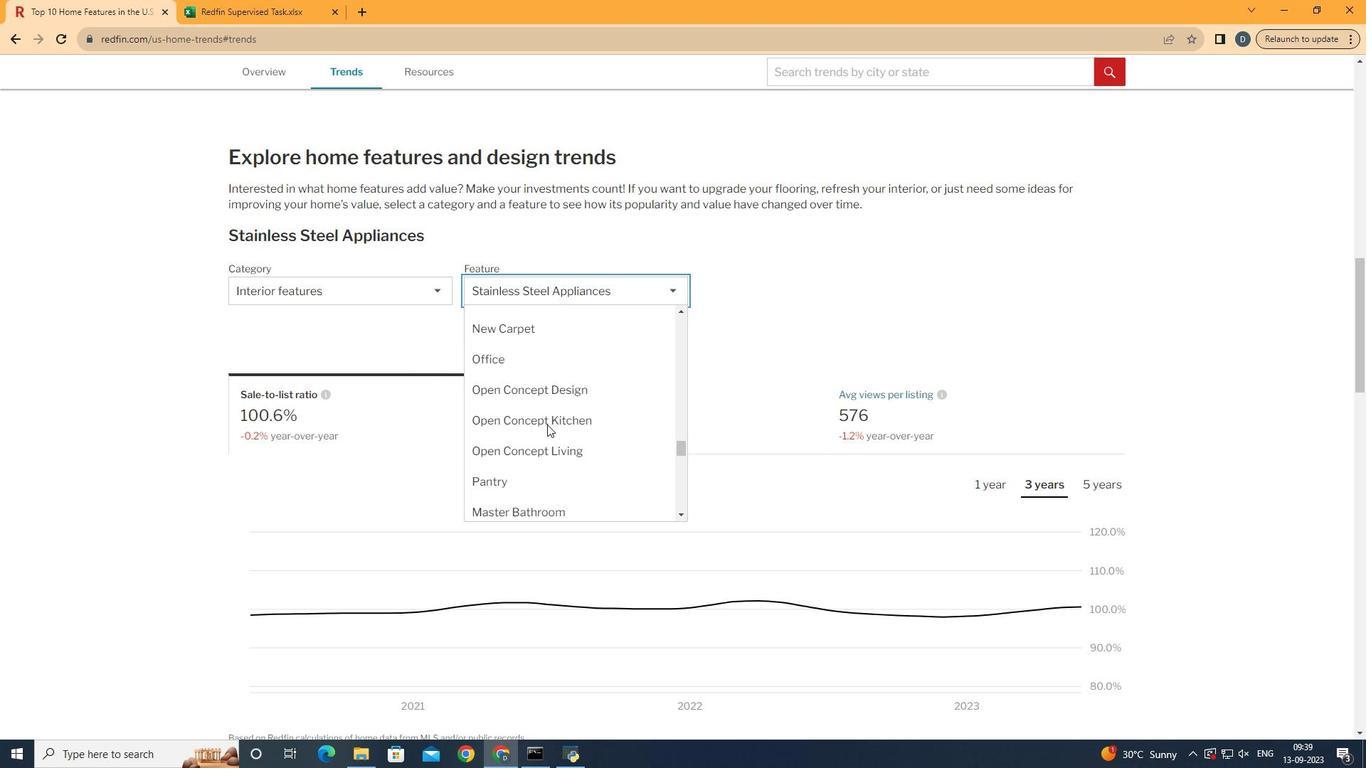 
Action: Mouse scrolled (558, 435) with delta (0, 0)
Screenshot: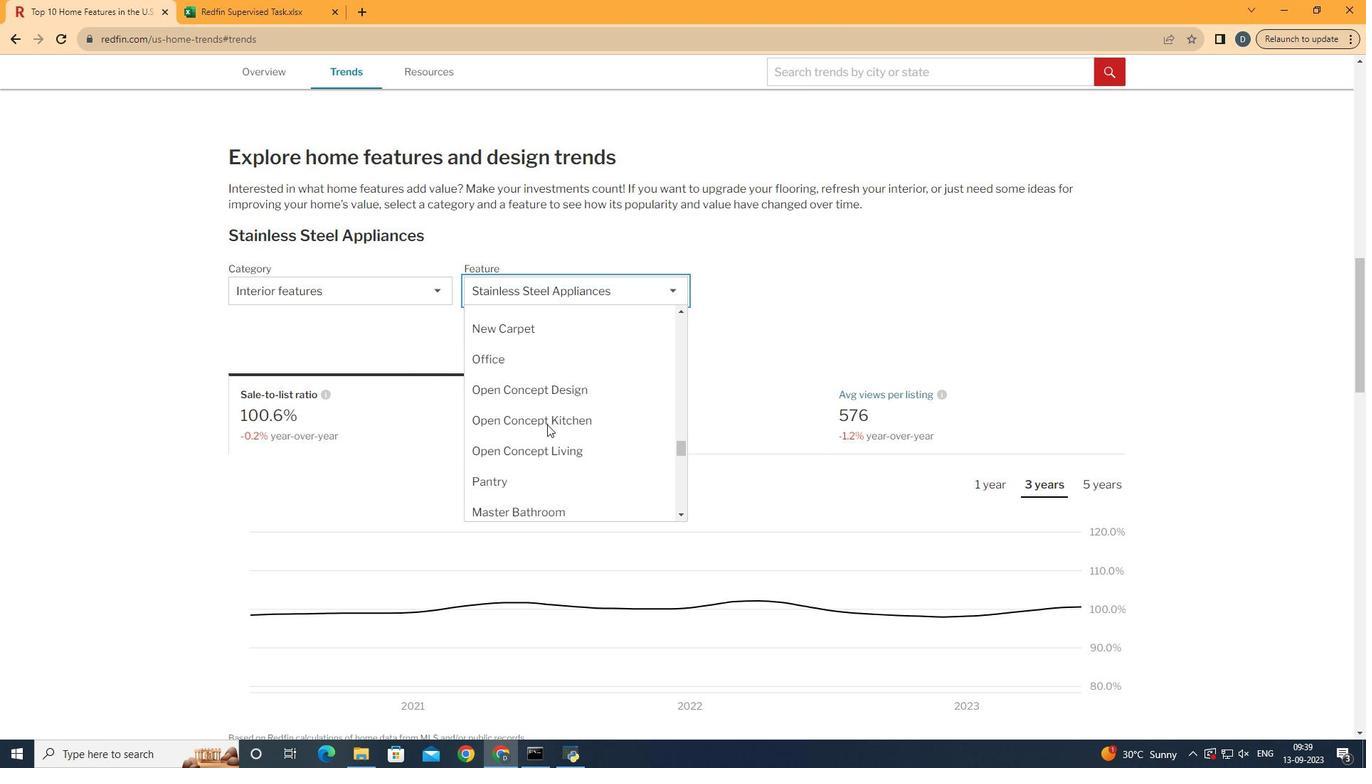 
Action: Mouse pressed left at (558, 436)
Screenshot: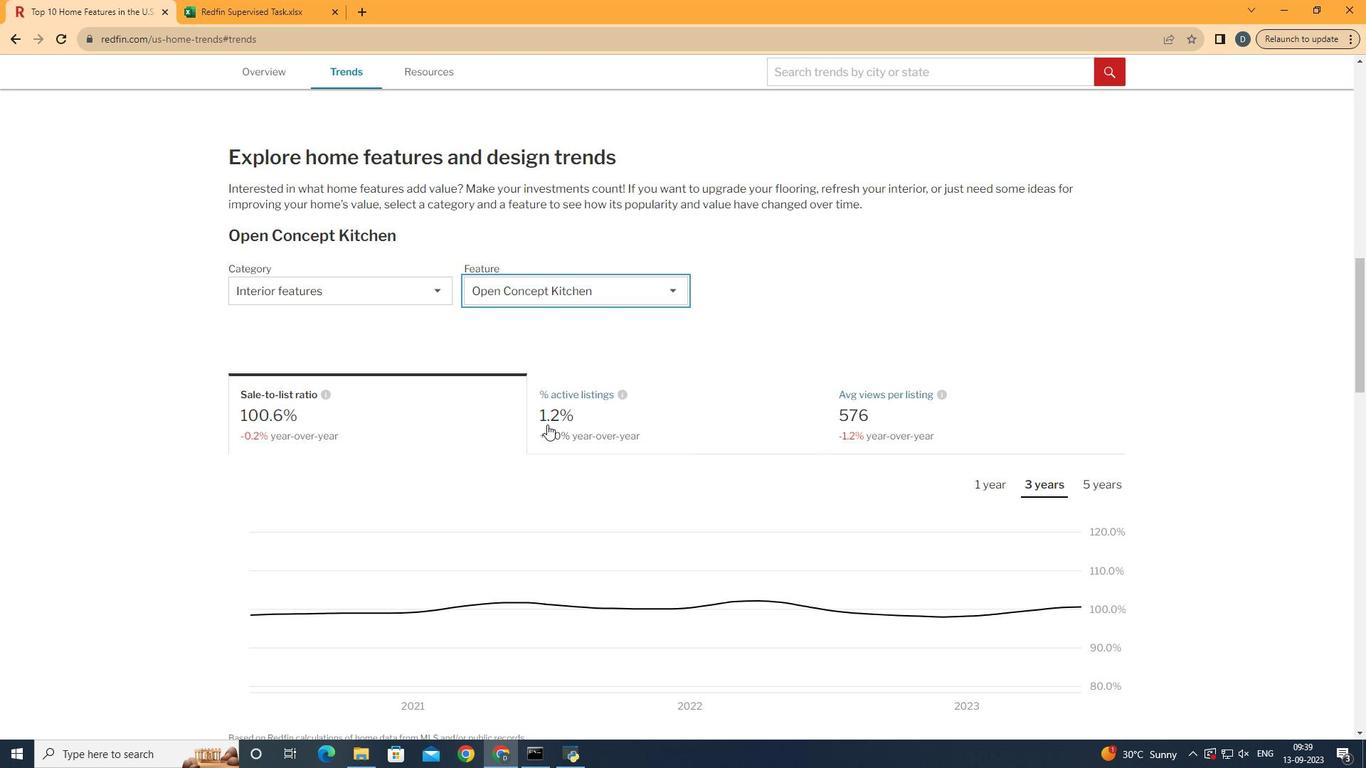 
Action: Mouse moved to (754, 347)
Screenshot: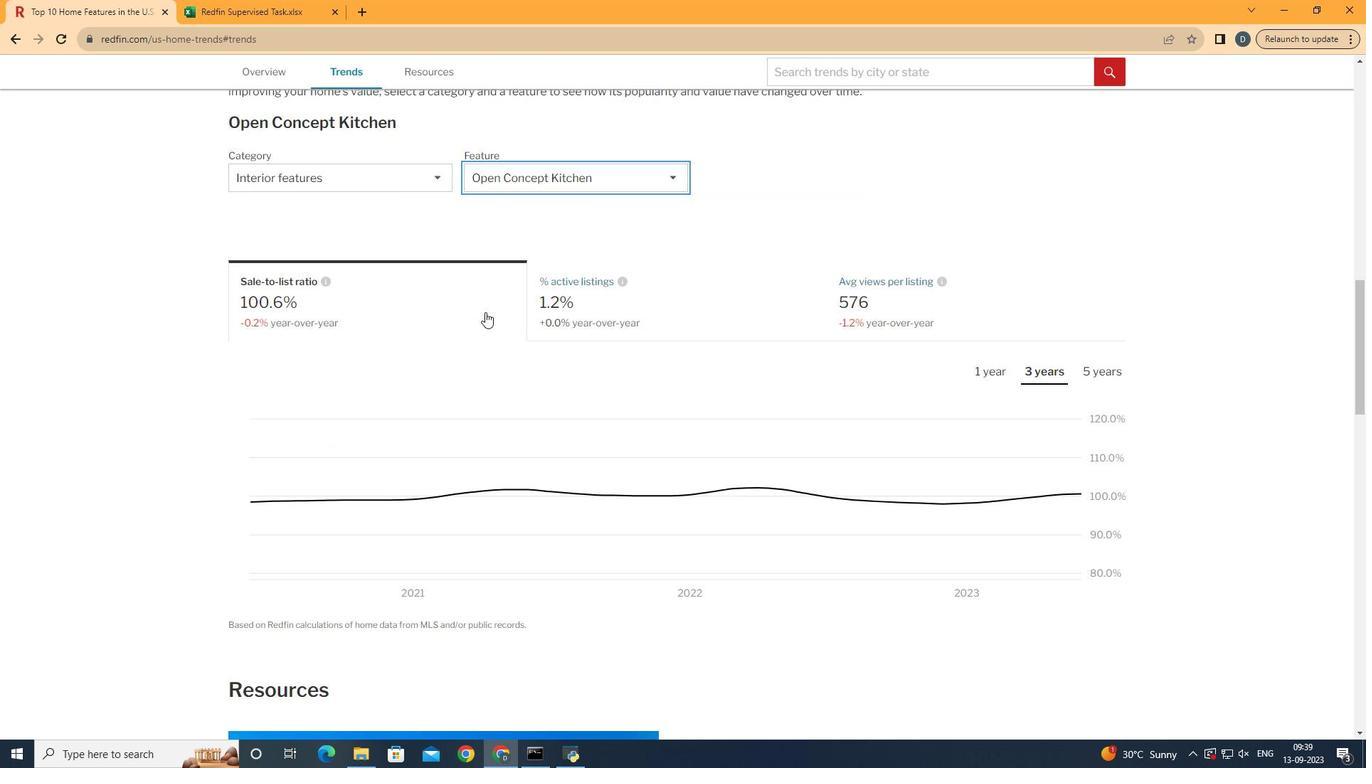 
Action: Mouse scrolled (754, 346) with delta (0, 0)
Screenshot: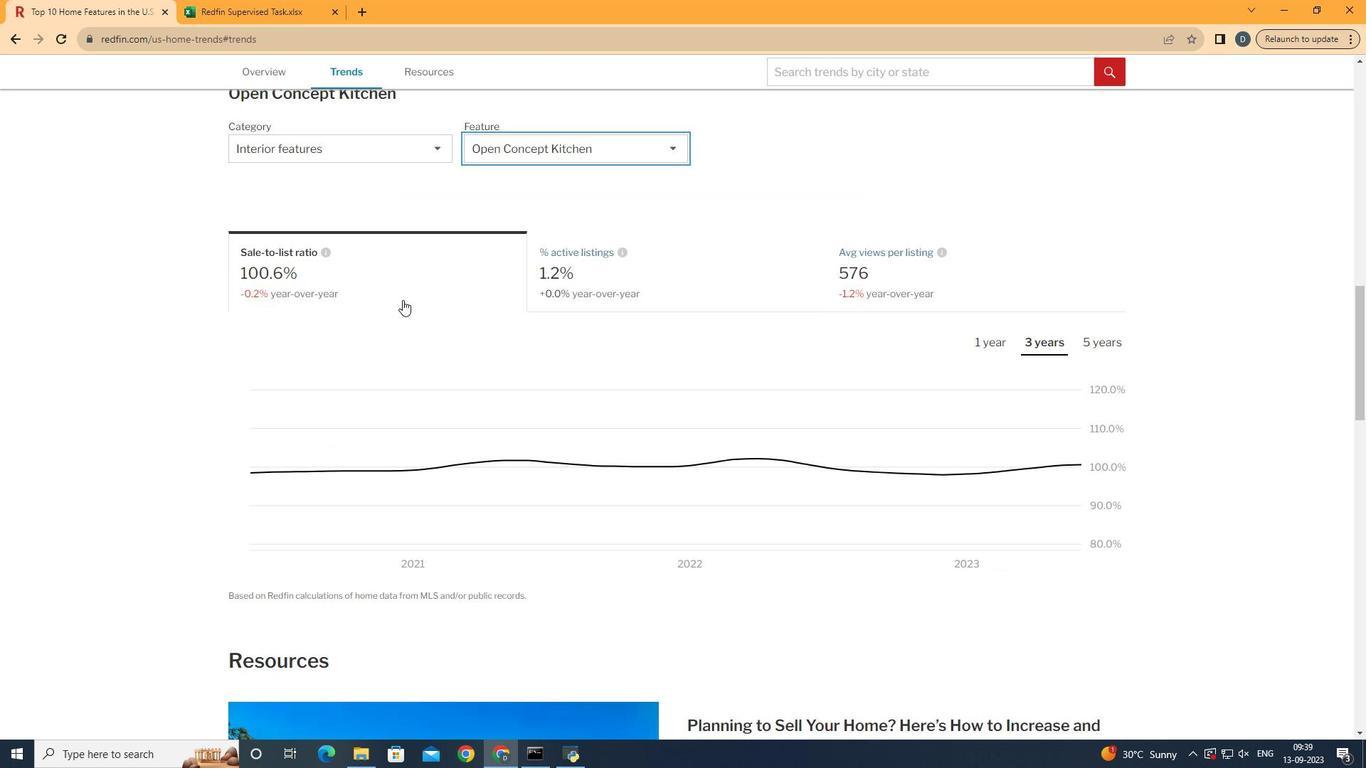 
Action: Mouse scrolled (754, 346) with delta (0, 0)
Screenshot: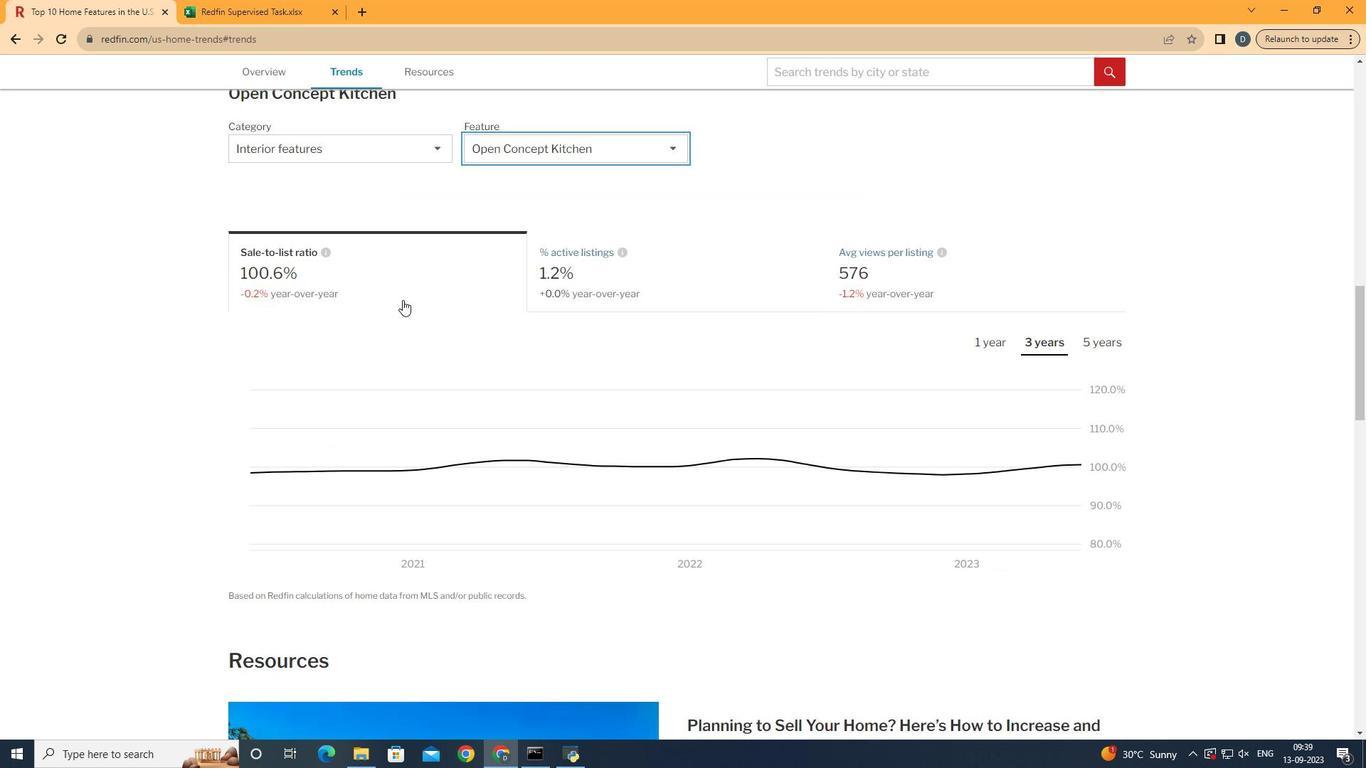 
Action: Mouse moved to (395, 284)
Screenshot: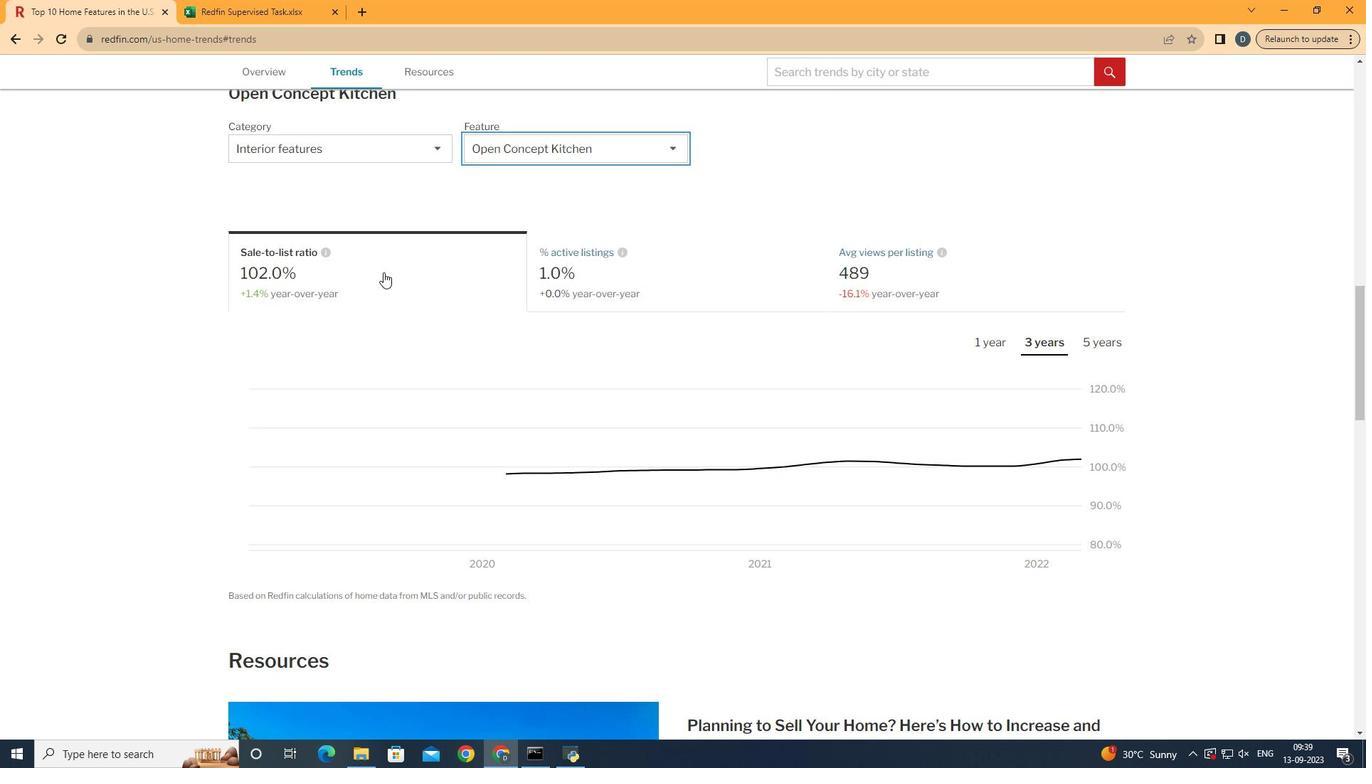 
Action: Mouse pressed left at (395, 284)
Screenshot: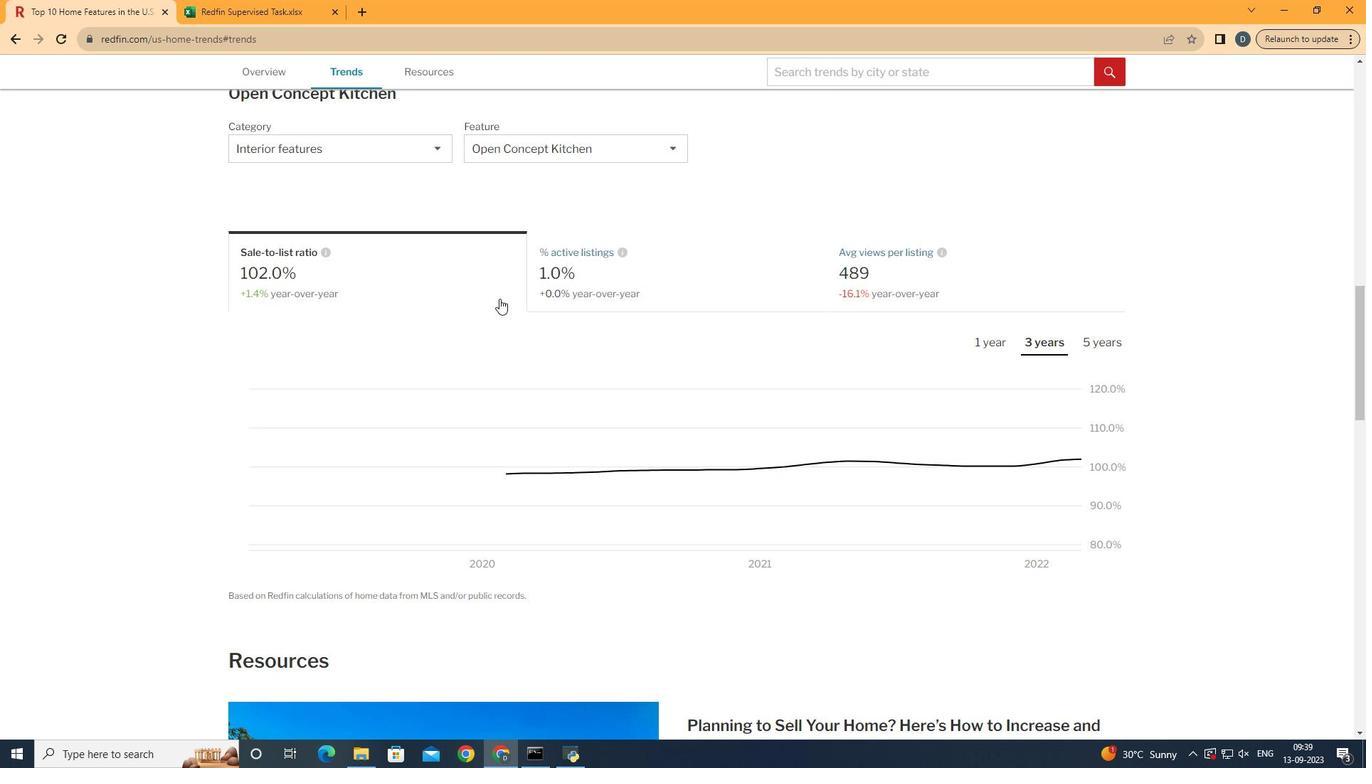 
Action: Mouse moved to (1108, 353)
Screenshot: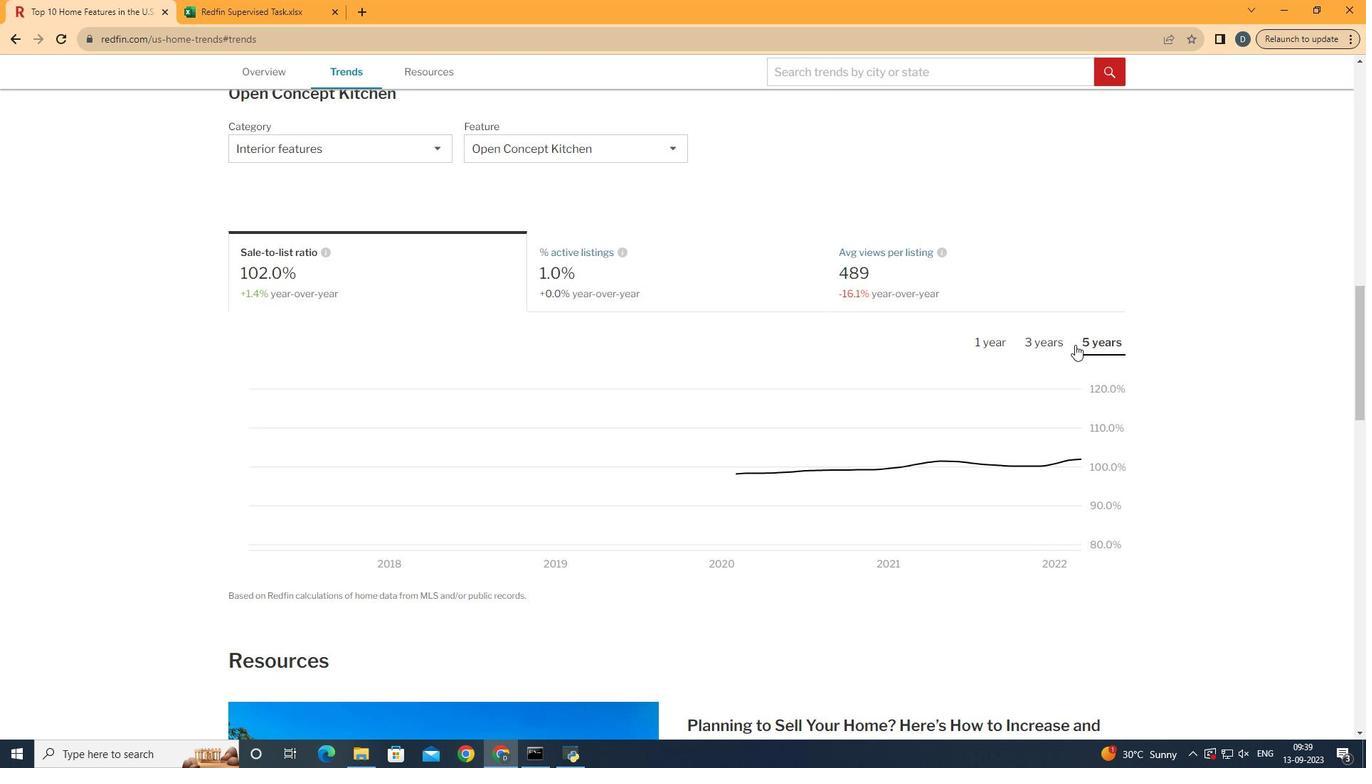
Action: Mouse pressed left at (1108, 353)
Screenshot: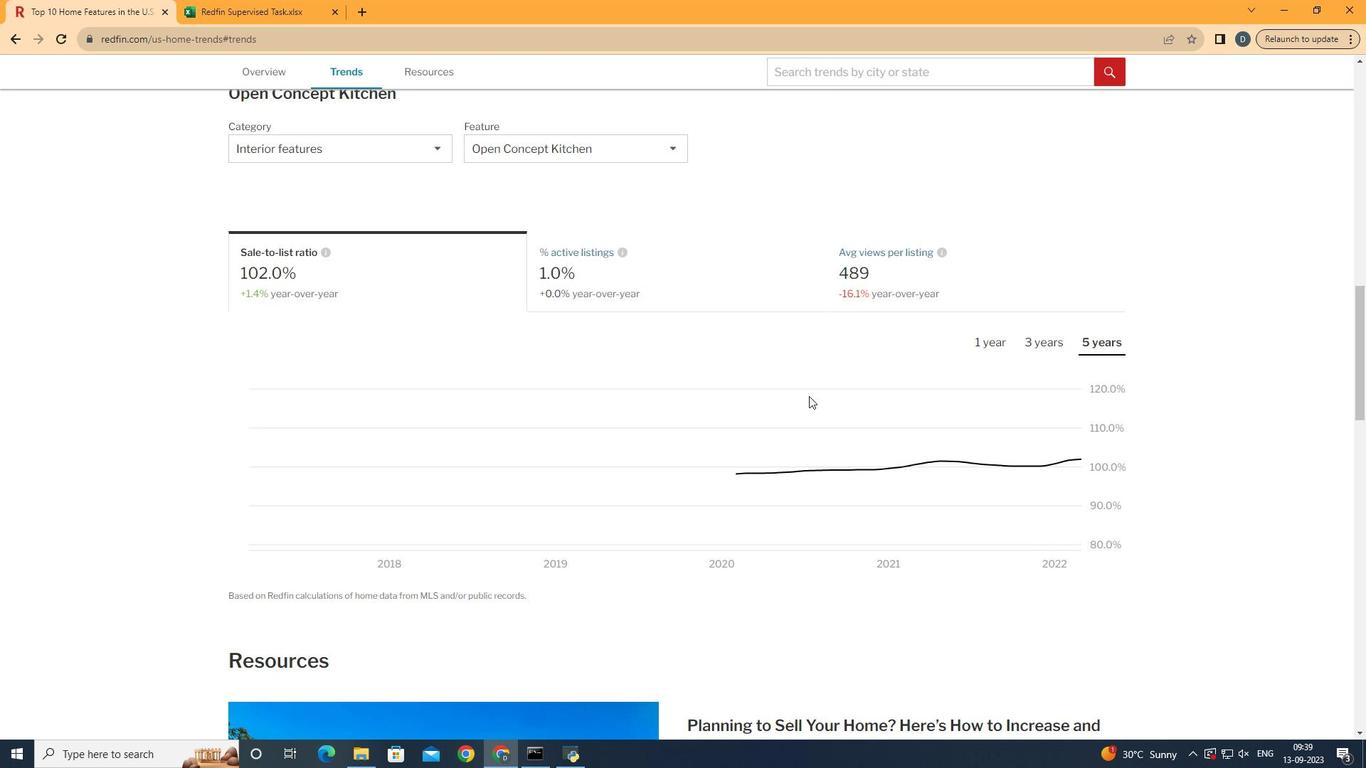 
Action: Mouse moved to (1102, 458)
Screenshot: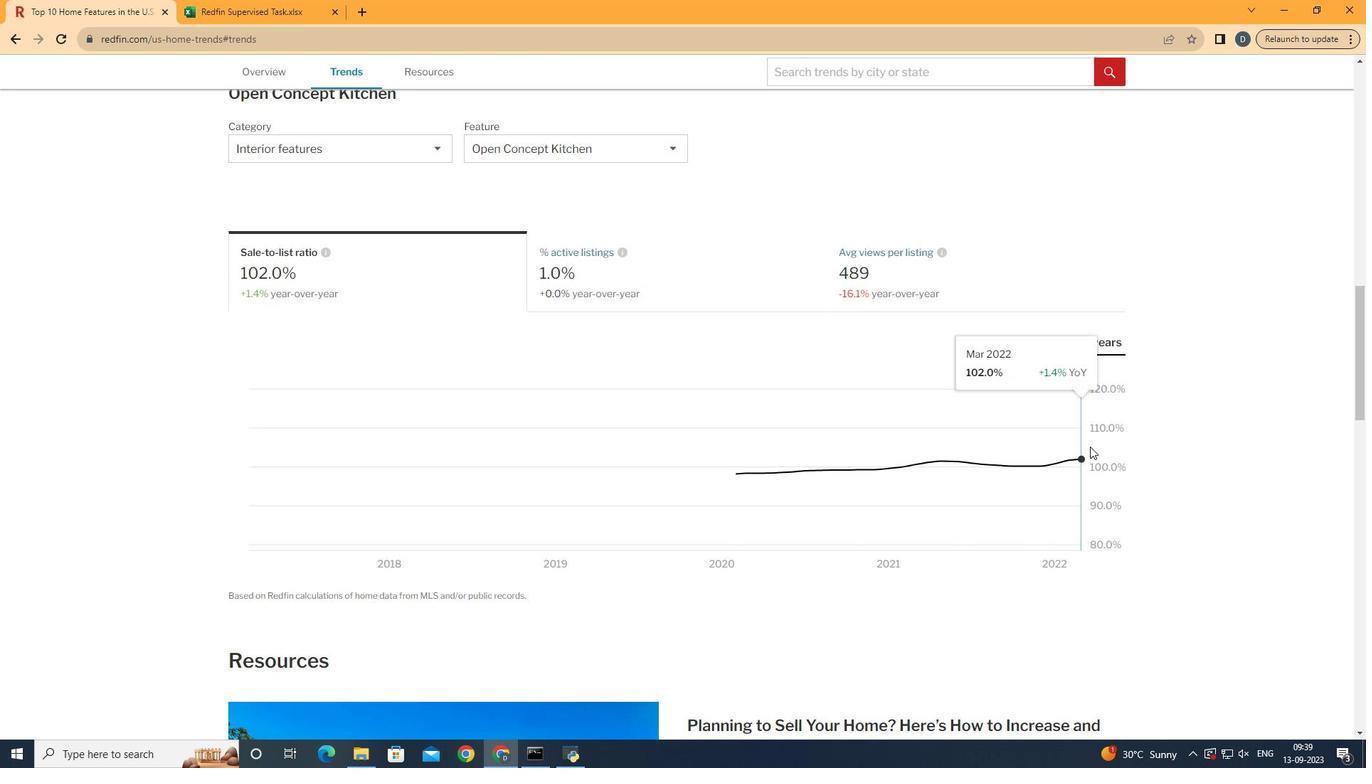 
